 Task: Look for space in Hamar, Norway from 14th June, 2023 to 30th June, 2023 for 5 adults in price range Rs.8000 to Rs.12000. Place can be entire place or private room with 5 bedrooms having 5 beds and 5 bathrooms. Property type can be house, flat, guest house. Amenities needed are: wifi, TV, free parkinig on premises, gym, breakfast. Booking option can be shelf check-in. Required host language is English.
Action: Mouse pressed left at (418, 85)
Screenshot: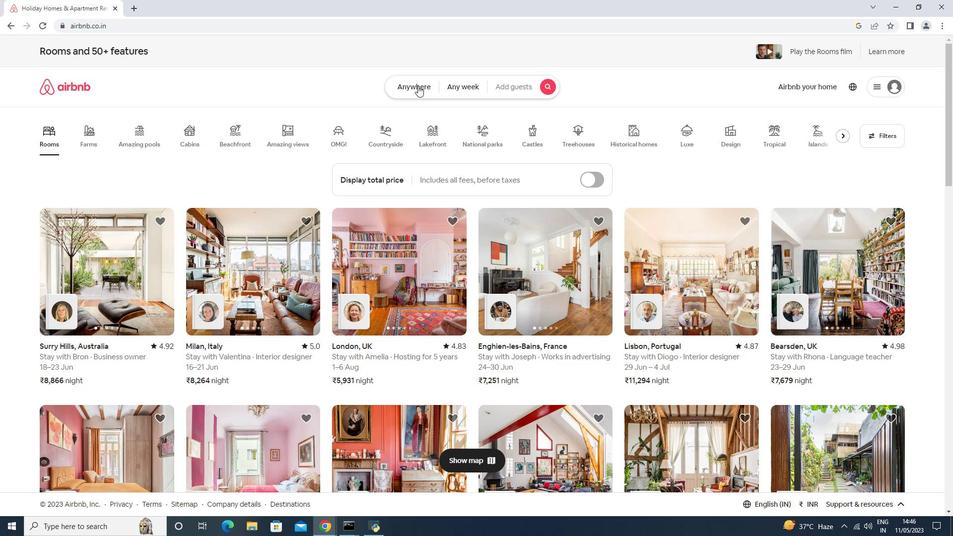
Action: Mouse moved to (384, 121)
Screenshot: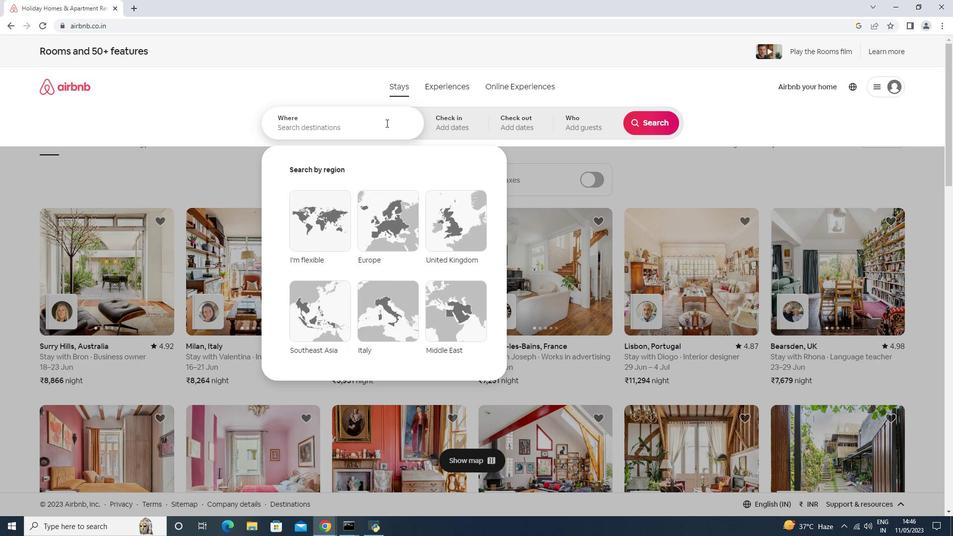 
Action: Mouse pressed left at (384, 121)
Screenshot: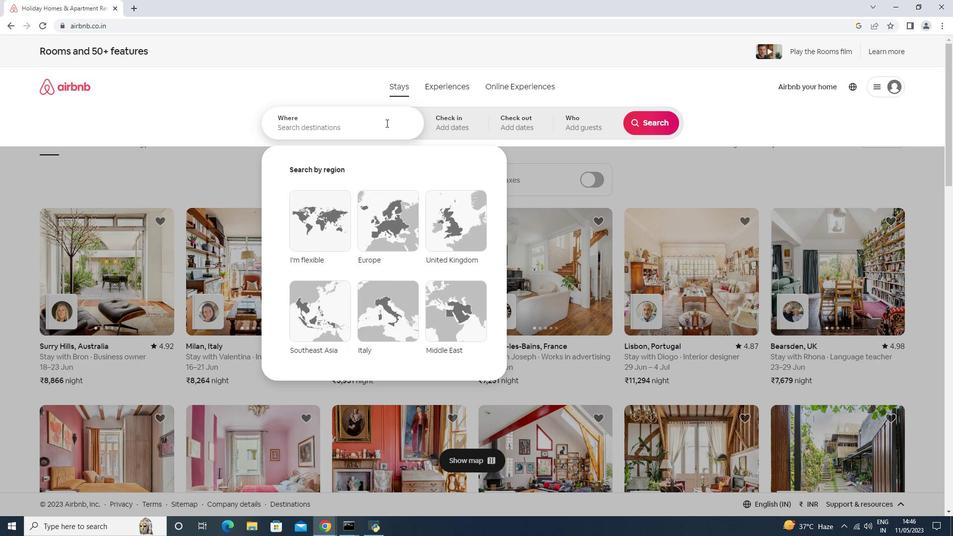 
Action: Key pressed <Key.shift><Key.shift><Key.shift>Hamar,<Key.shift>Norway
Screenshot: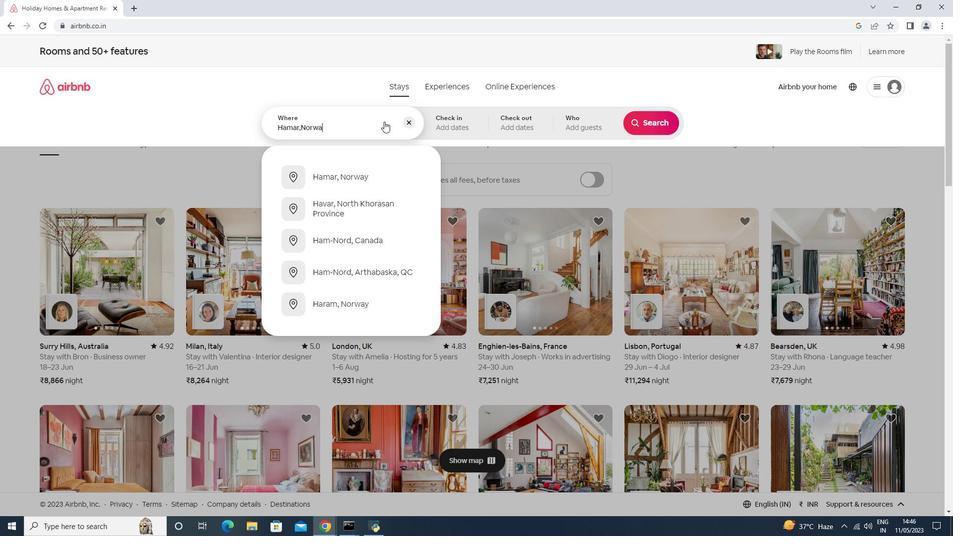 
Action: Mouse moved to (451, 126)
Screenshot: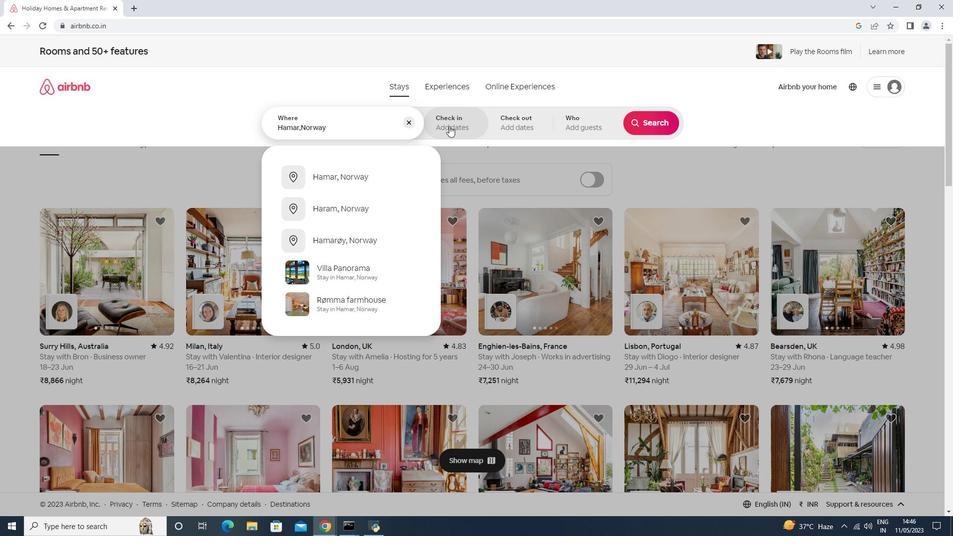 
Action: Mouse pressed left at (451, 126)
Screenshot: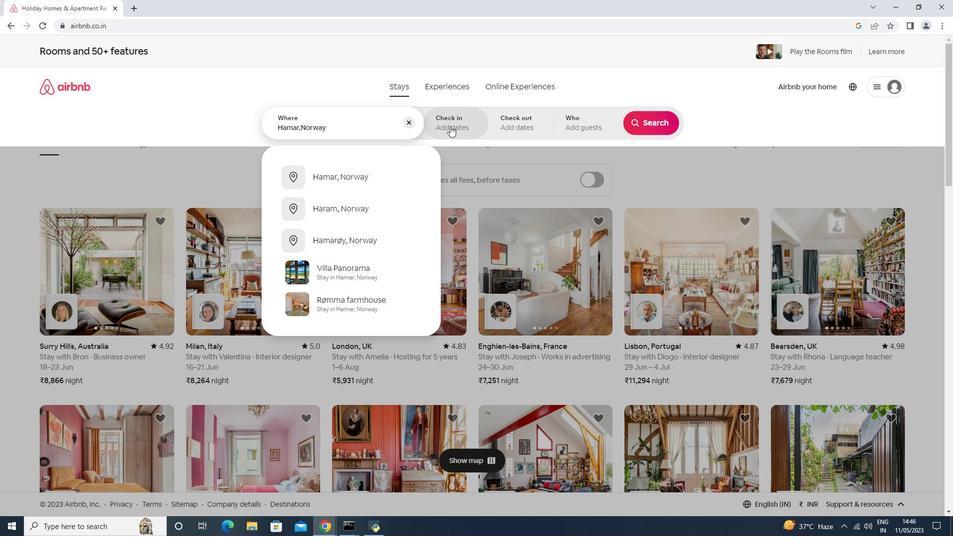 
Action: Mouse moved to (562, 295)
Screenshot: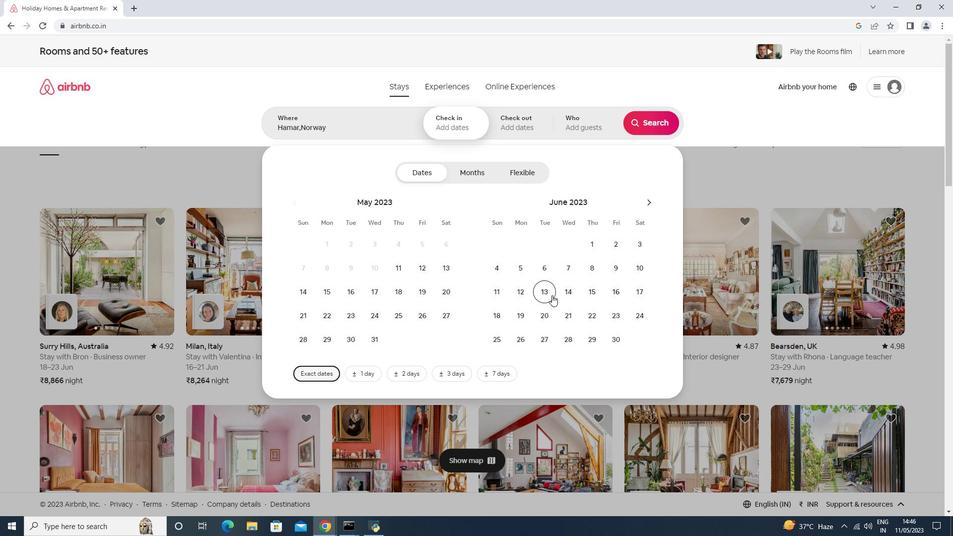 
Action: Mouse pressed left at (562, 295)
Screenshot: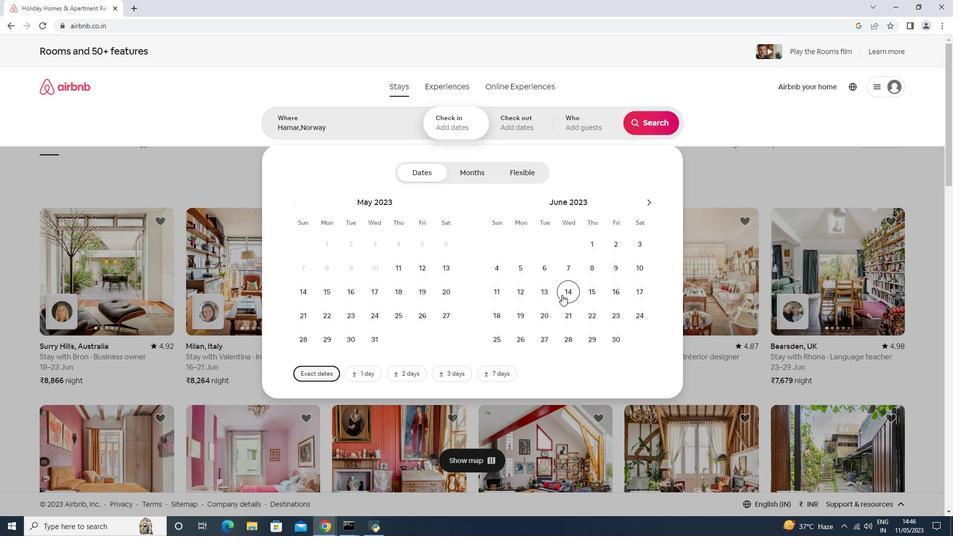 
Action: Mouse moved to (610, 341)
Screenshot: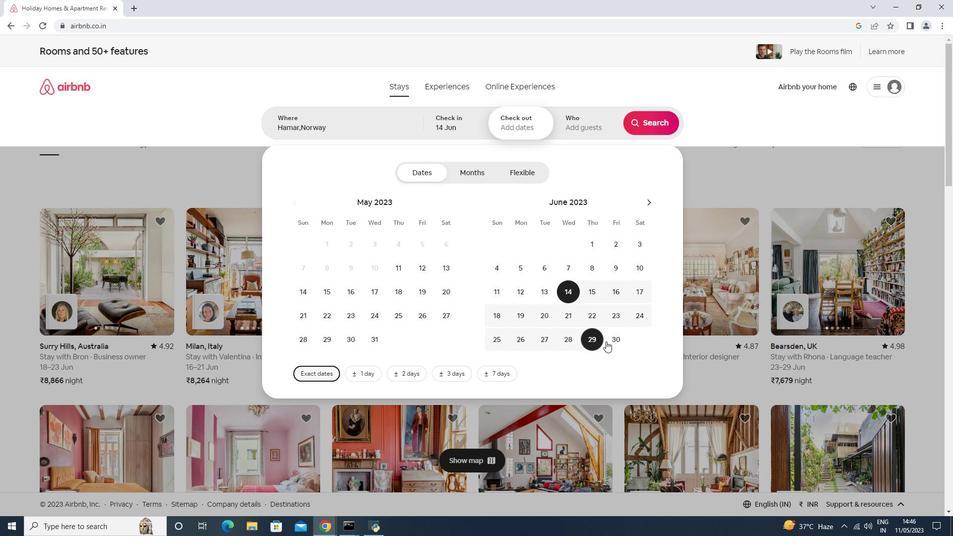 
Action: Mouse pressed left at (610, 341)
Screenshot: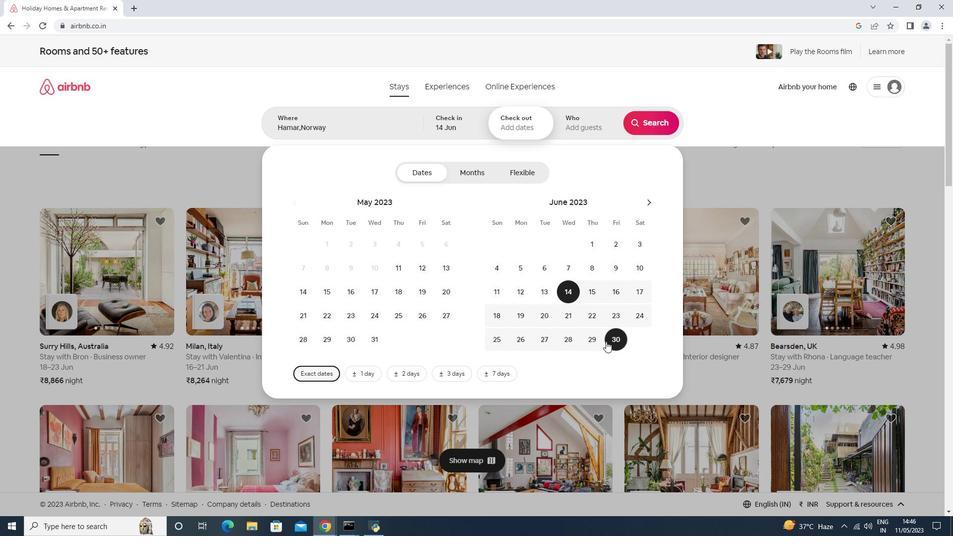 
Action: Mouse moved to (583, 127)
Screenshot: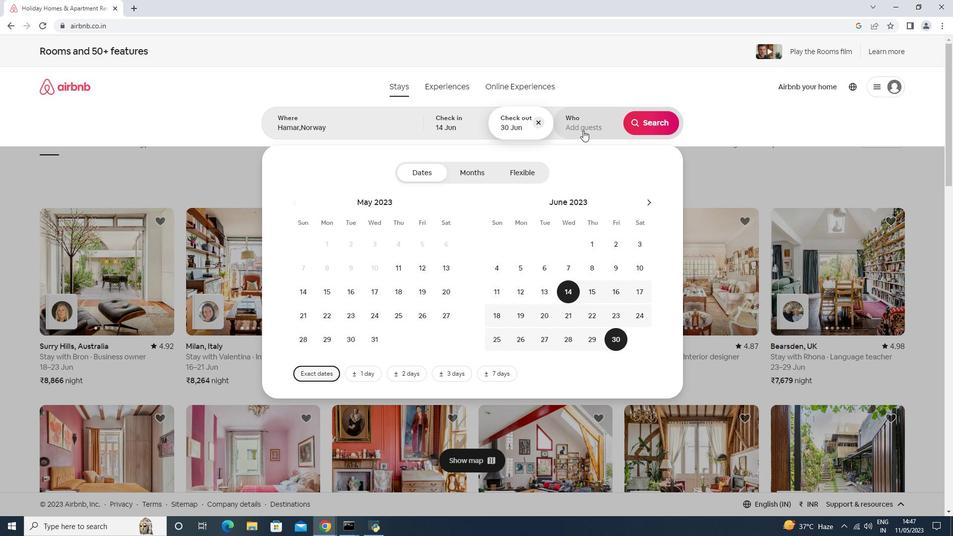 
Action: Mouse pressed left at (583, 127)
Screenshot: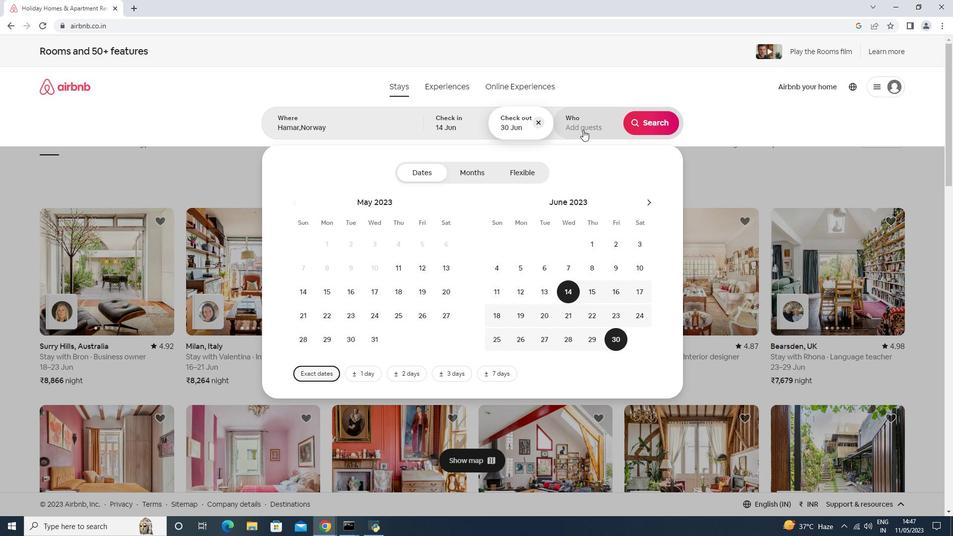 
Action: Mouse moved to (658, 177)
Screenshot: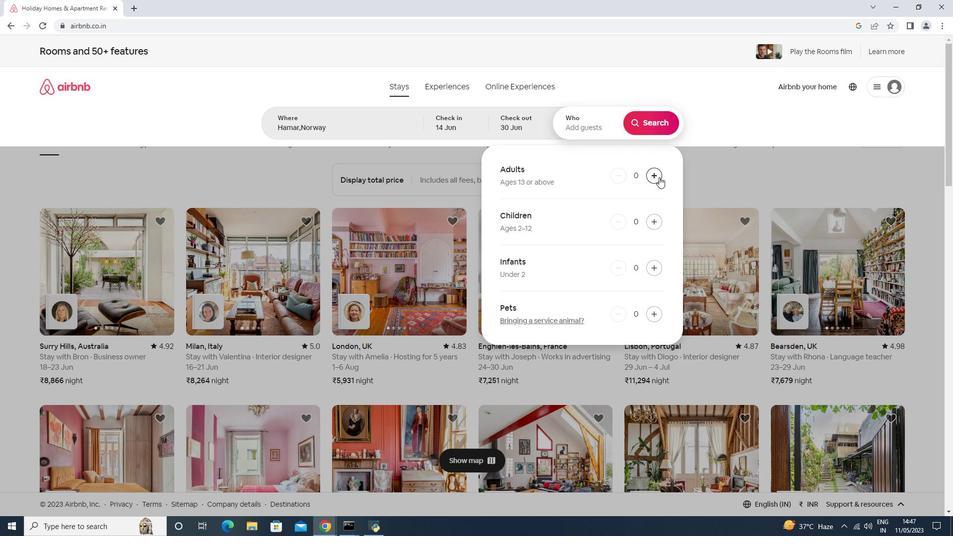 
Action: Mouse pressed left at (658, 177)
Screenshot: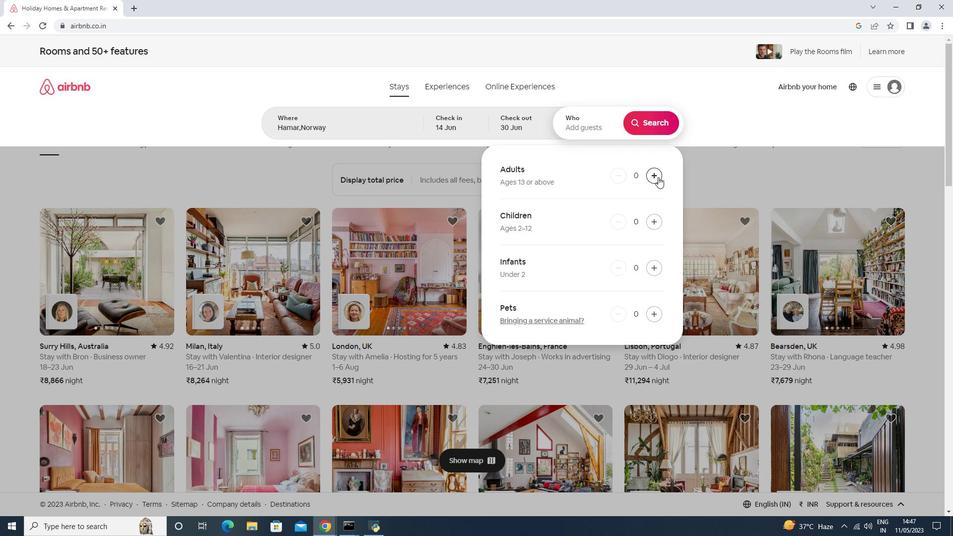 
Action: Mouse pressed left at (658, 177)
Screenshot: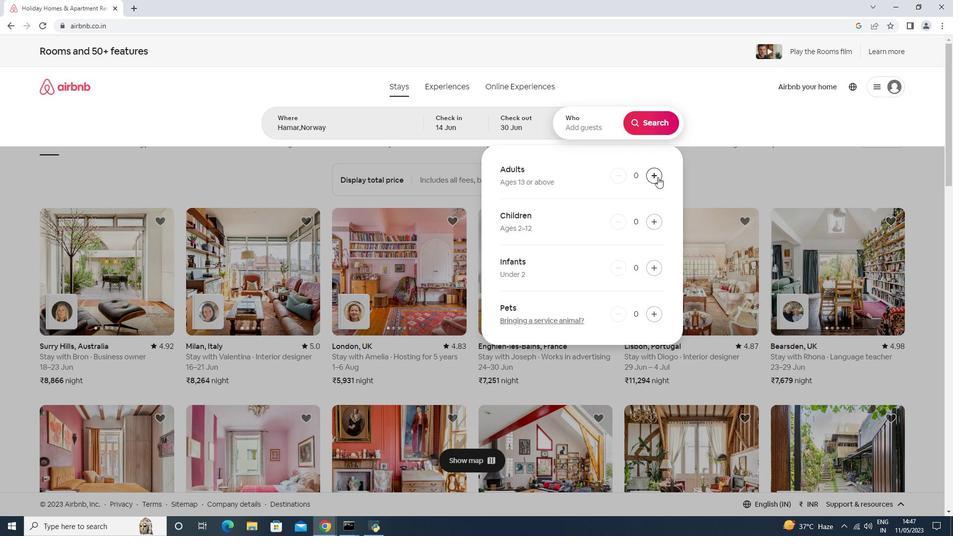 
Action: Mouse pressed left at (658, 177)
Screenshot: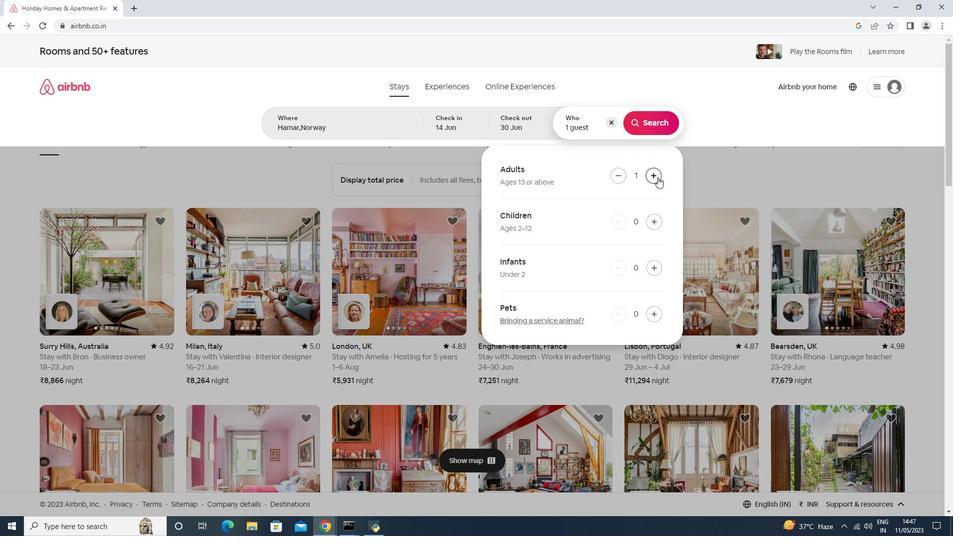 
Action: Mouse pressed left at (658, 177)
Screenshot: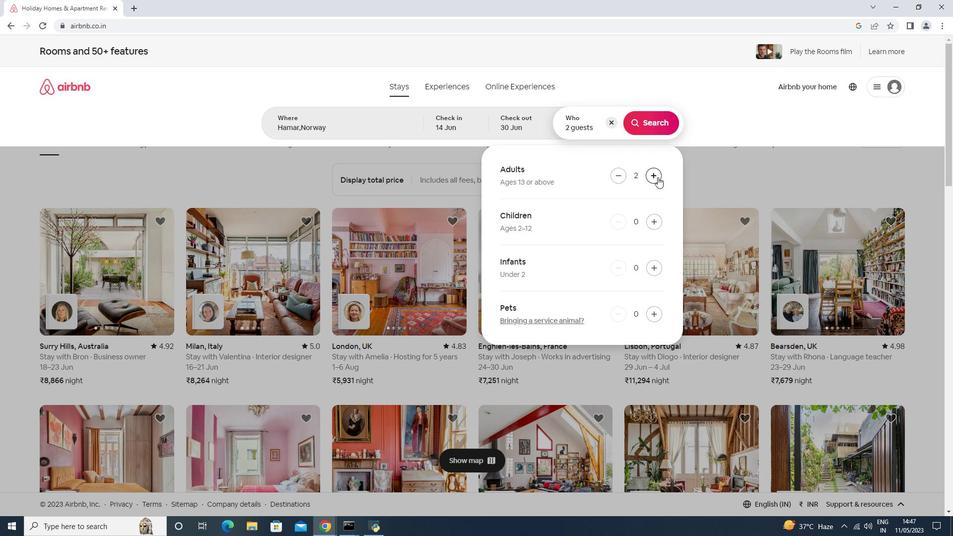 
Action: Mouse pressed left at (658, 177)
Screenshot: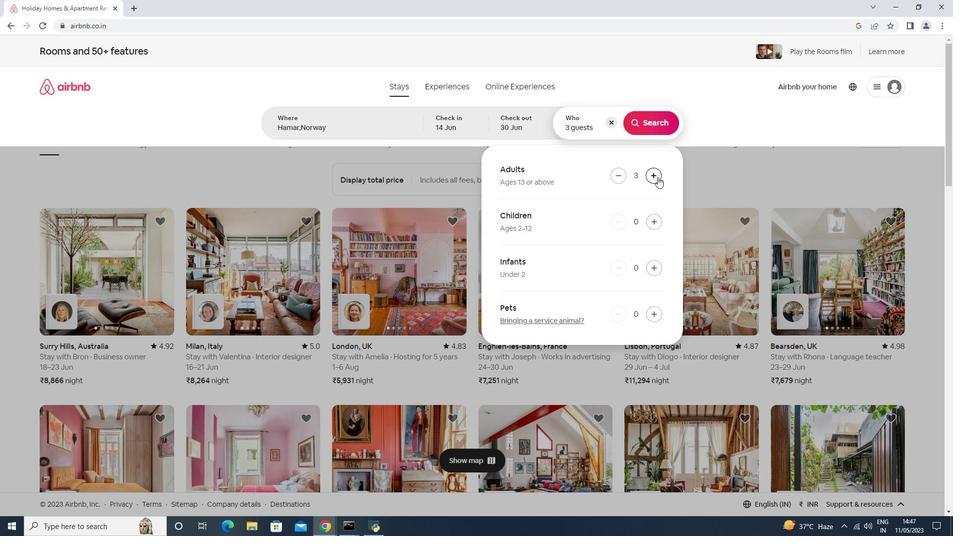 
Action: Mouse moved to (649, 127)
Screenshot: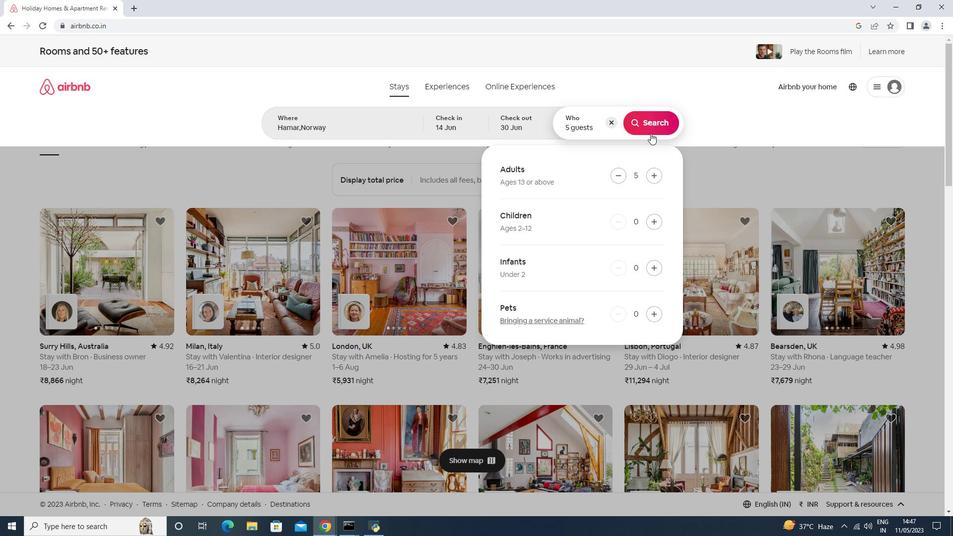 
Action: Mouse pressed left at (649, 127)
Screenshot: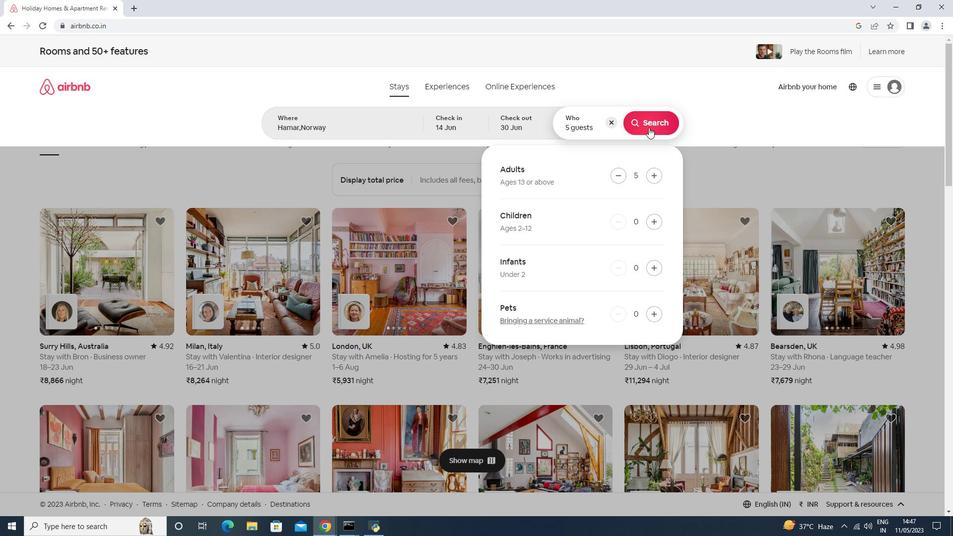 
Action: Mouse moved to (903, 85)
Screenshot: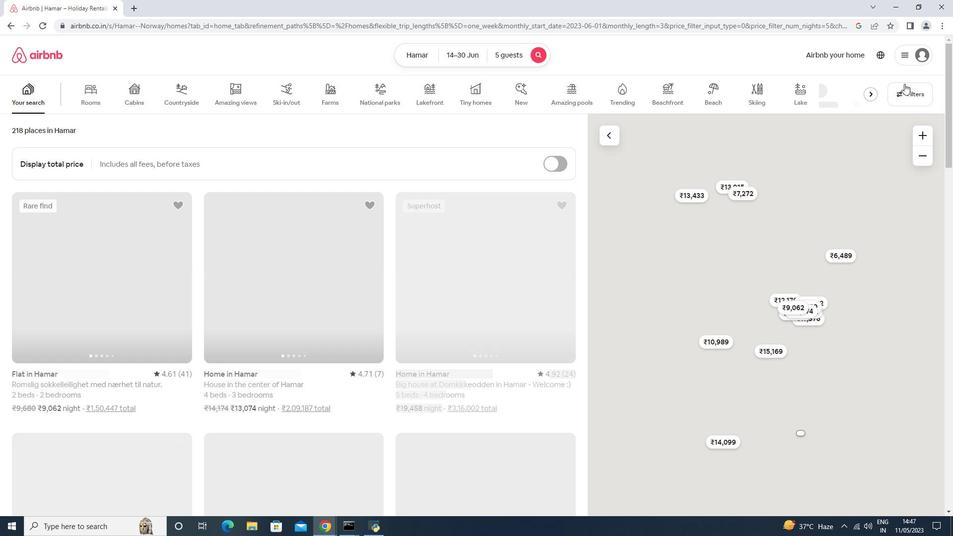 
Action: Mouse pressed left at (903, 85)
Screenshot: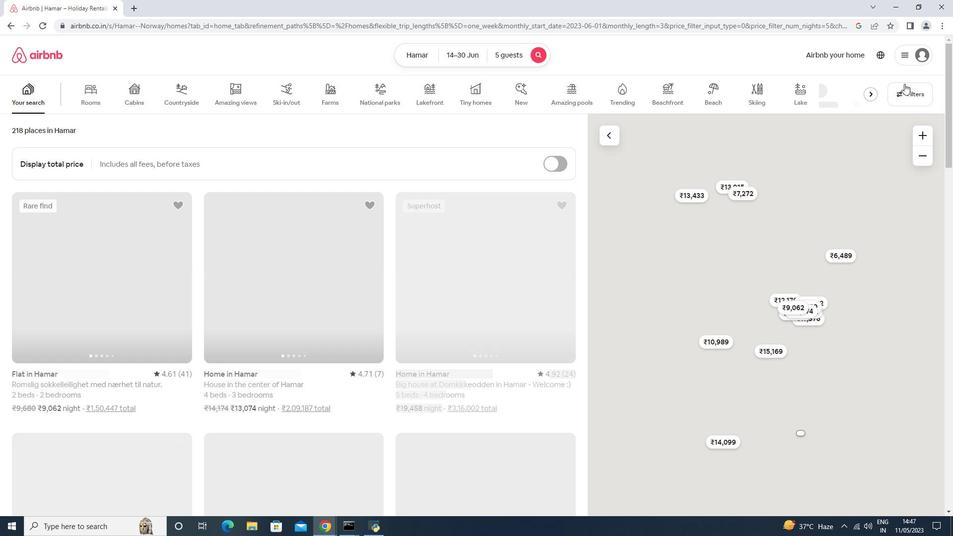 
Action: Mouse moved to (393, 330)
Screenshot: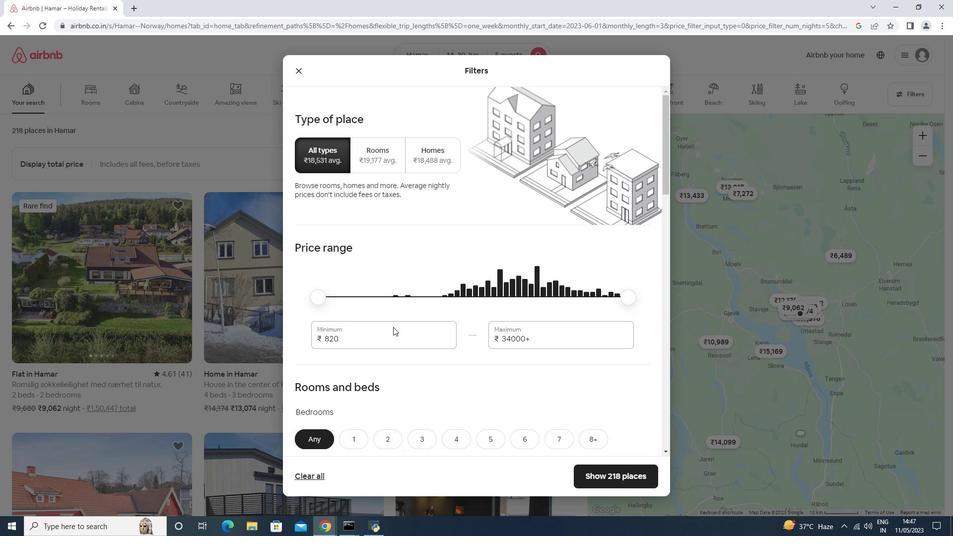 
Action: Mouse pressed left at (393, 330)
Screenshot: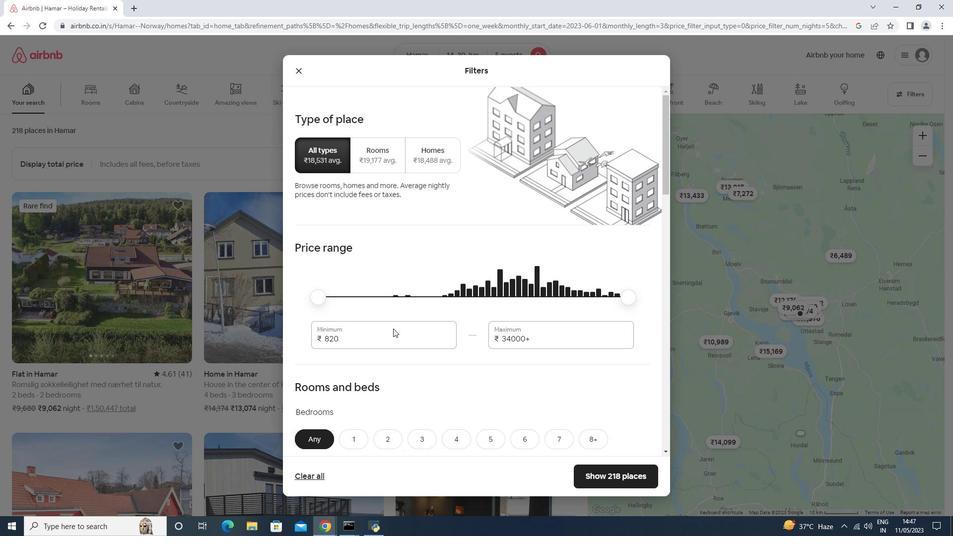 
Action: Key pressed <Key.backspace><Key.backspace>000
Screenshot: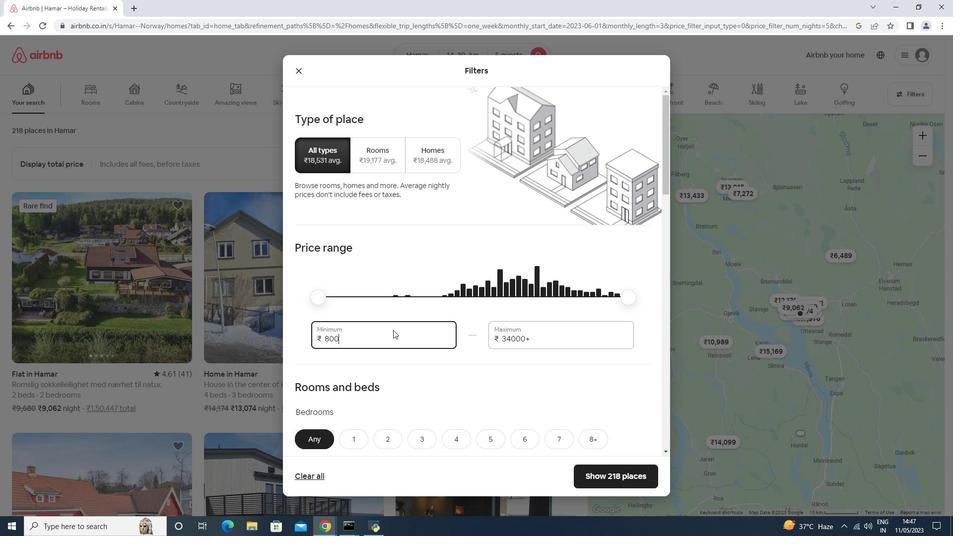 
Action: Mouse moved to (559, 341)
Screenshot: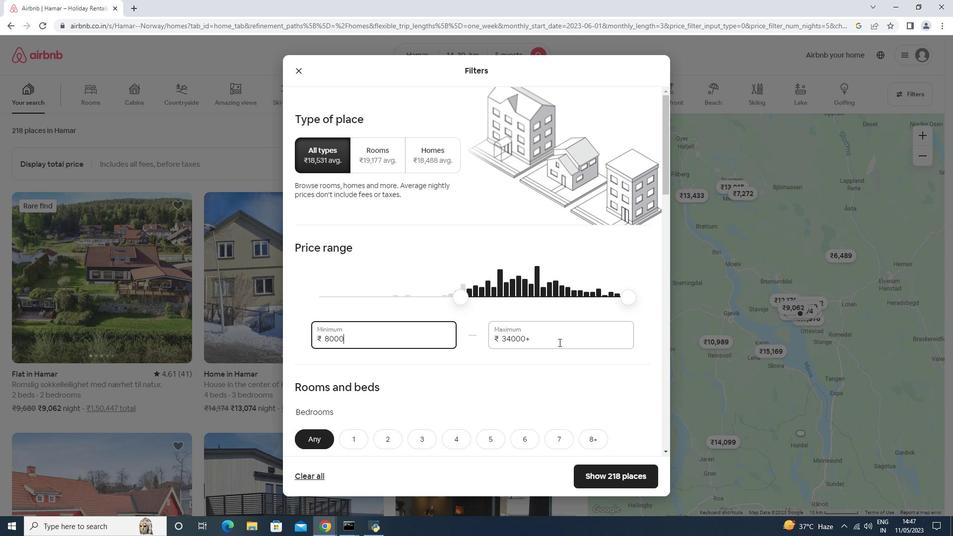 
Action: Mouse pressed left at (559, 341)
Screenshot: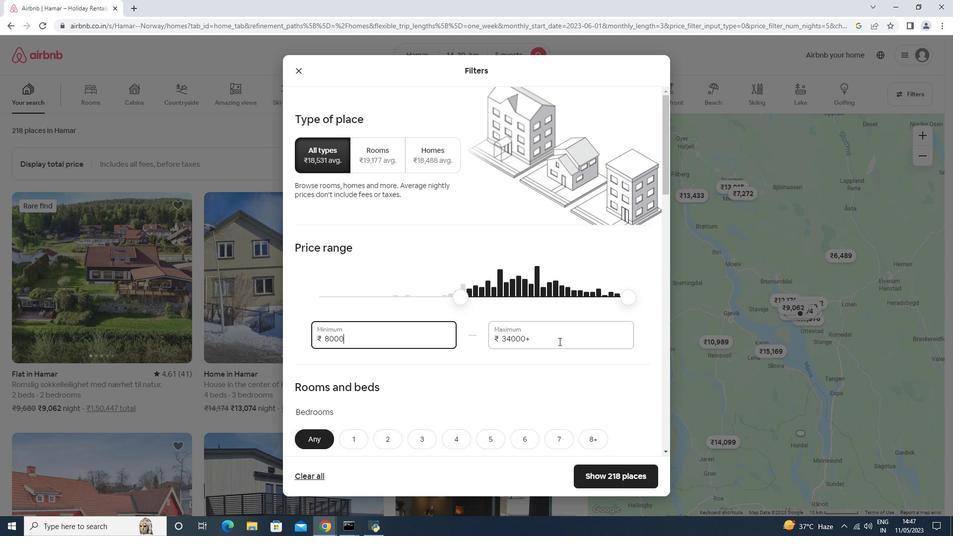 
Action: Key pressed <Key.backspace><Key.backspace><Key.backspace><Key.backspace><Key.backspace><Key.backspace><Key.backspace><Key.backspace><Key.backspace><Key.backspace><Key.backspace><Key.backspace><Key.backspace><Key.backspace><Key.backspace><Key.backspace>120
Screenshot: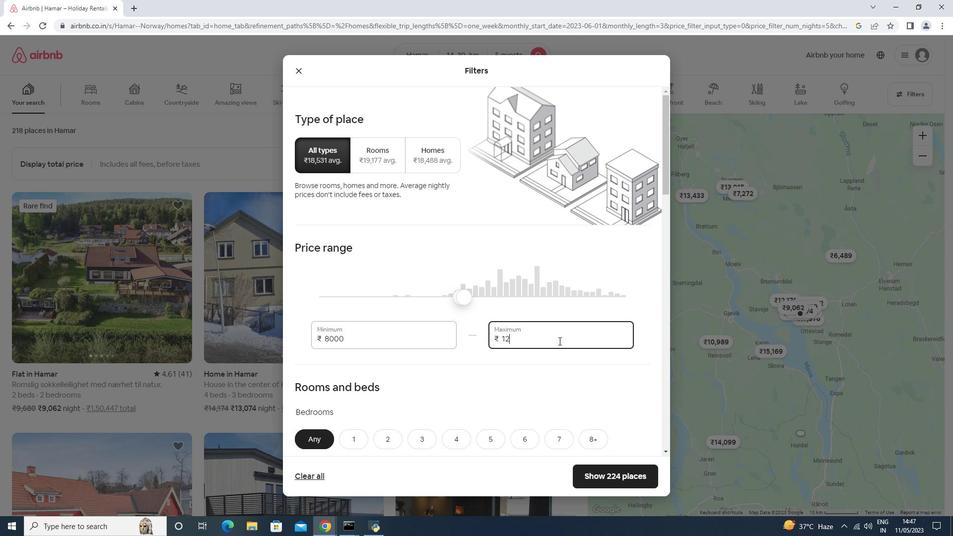 
Action: Mouse moved to (558, 340)
Screenshot: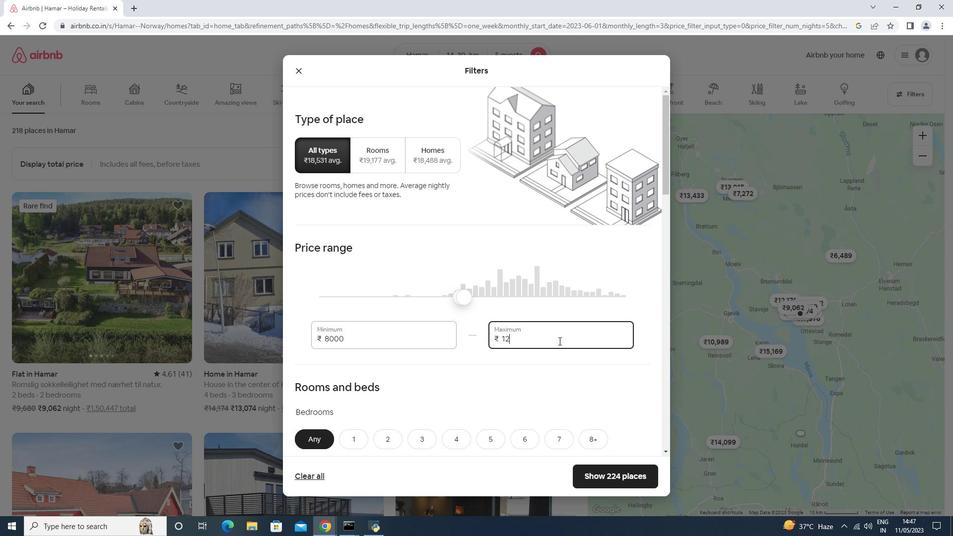 
Action: Key pressed 00
Screenshot: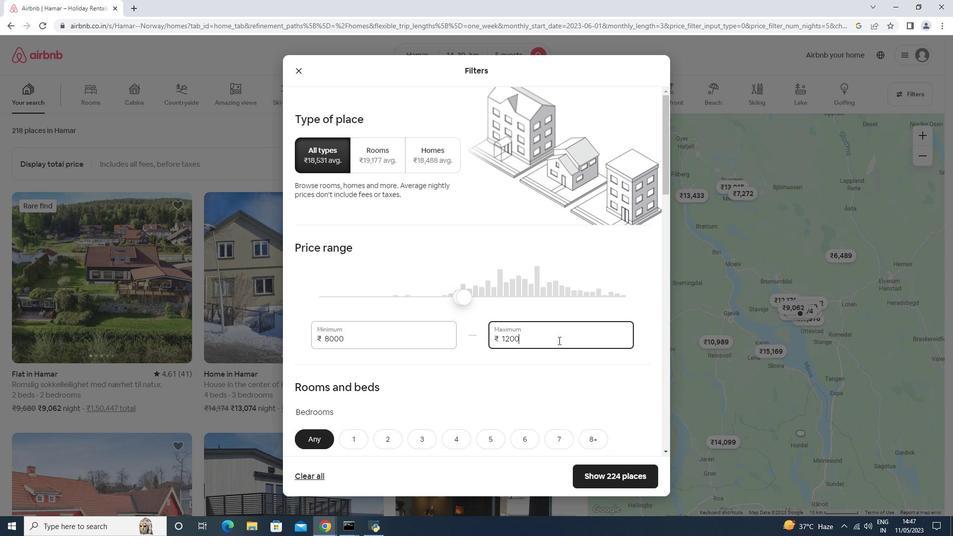 
Action: Mouse moved to (465, 337)
Screenshot: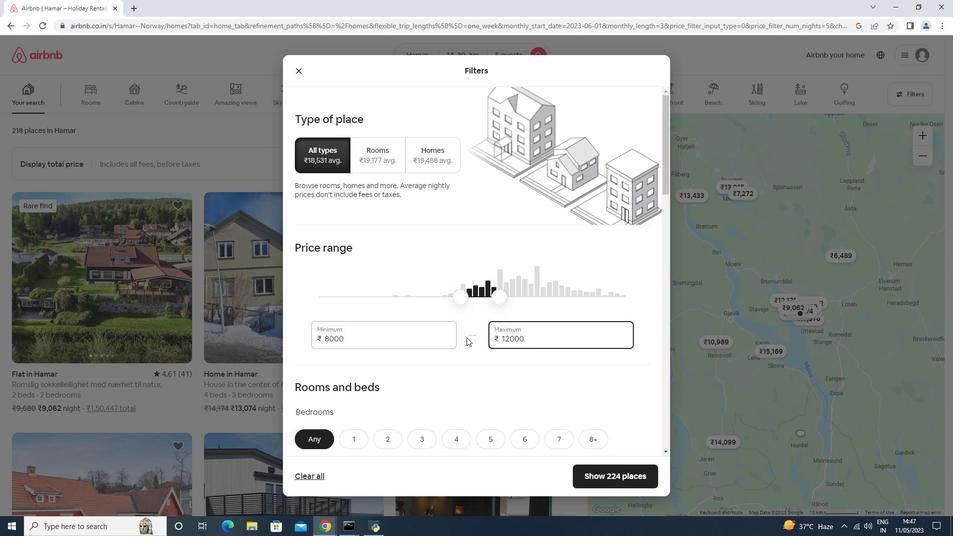 
Action: Mouse scrolled (465, 336) with delta (0, 0)
Screenshot: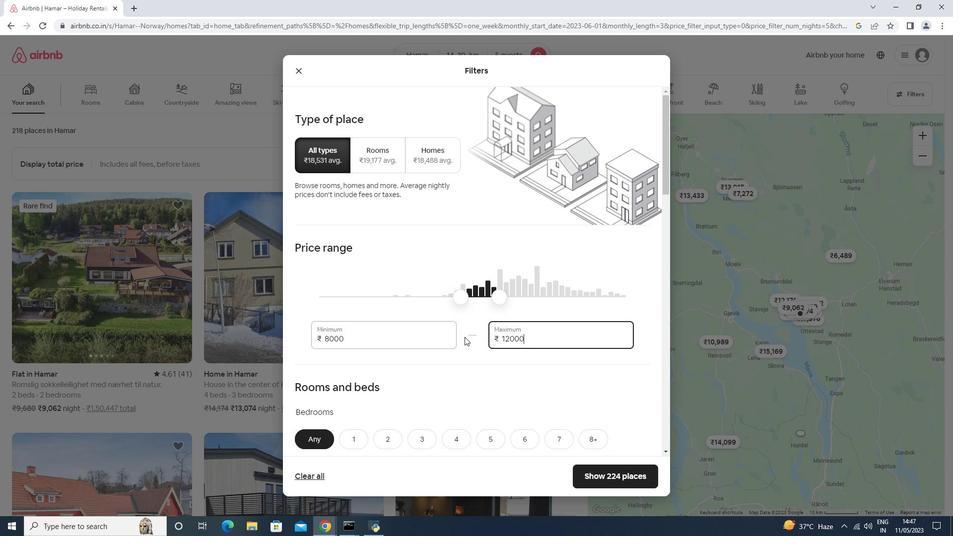 
Action: Mouse scrolled (465, 336) with delta (0, 0)
Screenshot: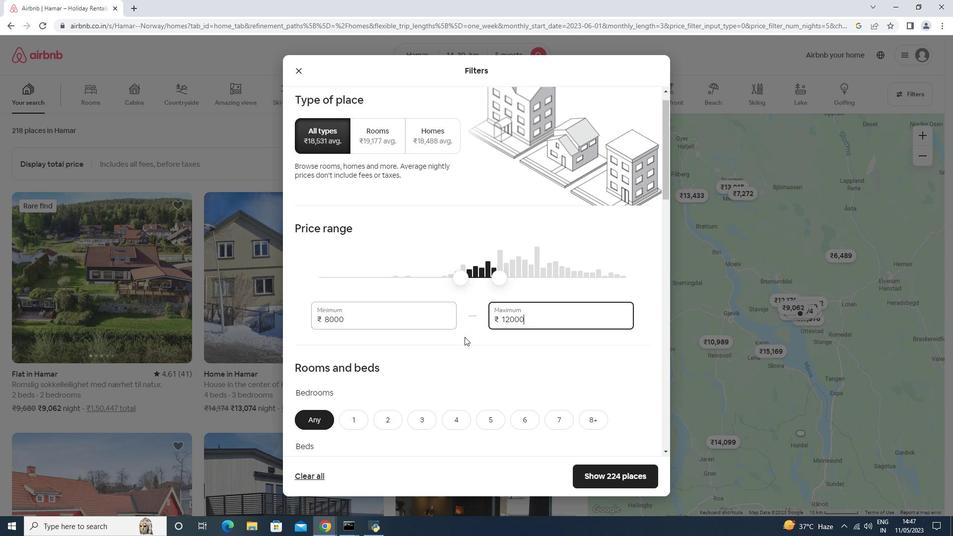 
Action: Mouse moved to (493, 346)
Screenshot: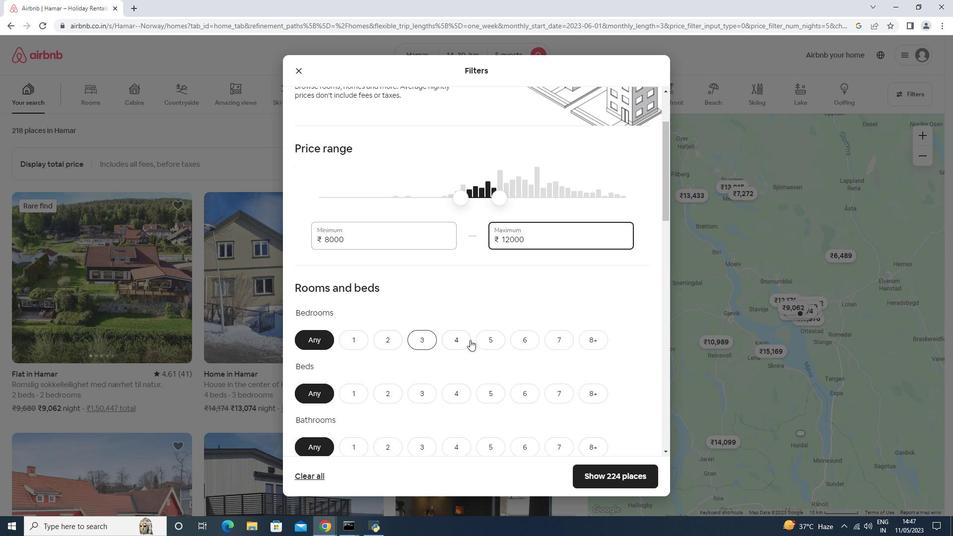 
Action: Mouse pressed left at (493, 346)
Screenshot: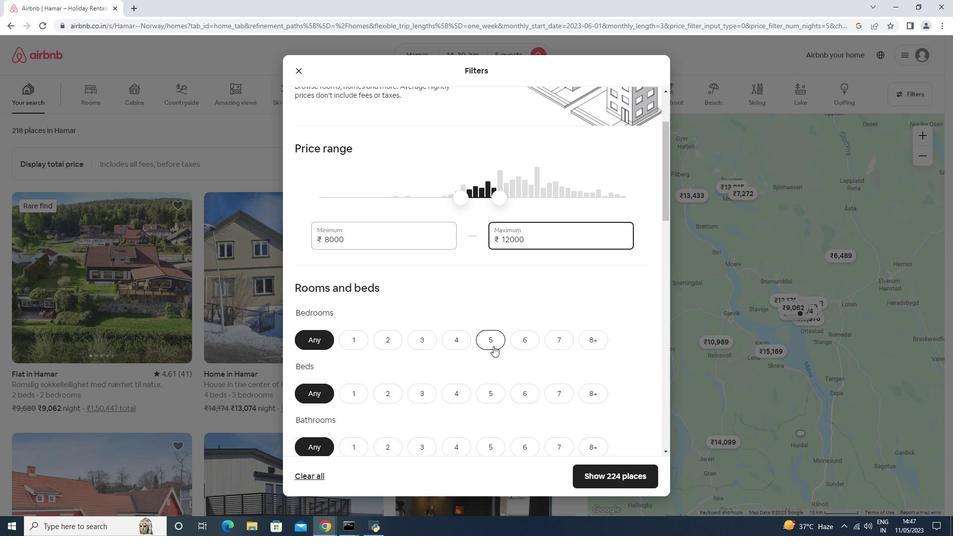 
Action: Mouse moved to (481, 386)
Screenshot: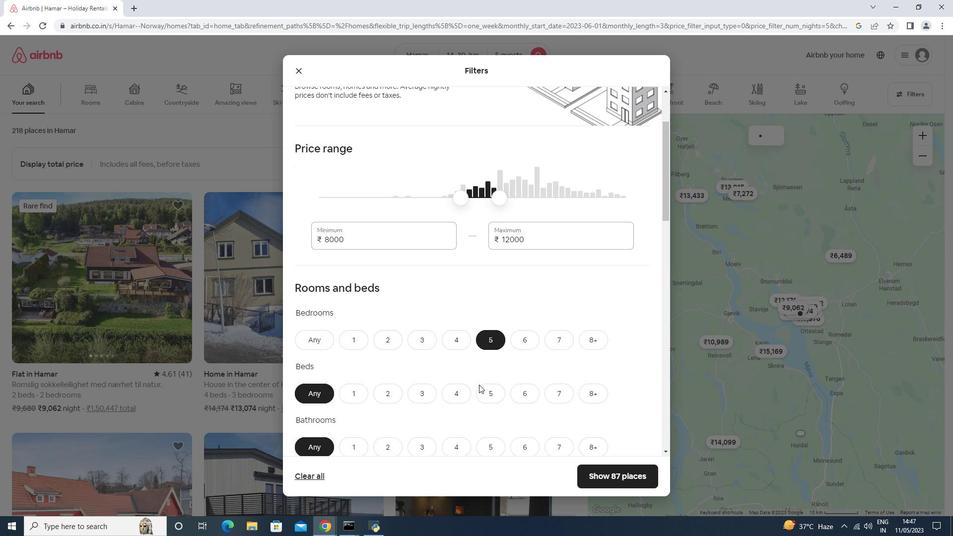 
Action: Mouse pressed left at (481, 386)
Screenshot: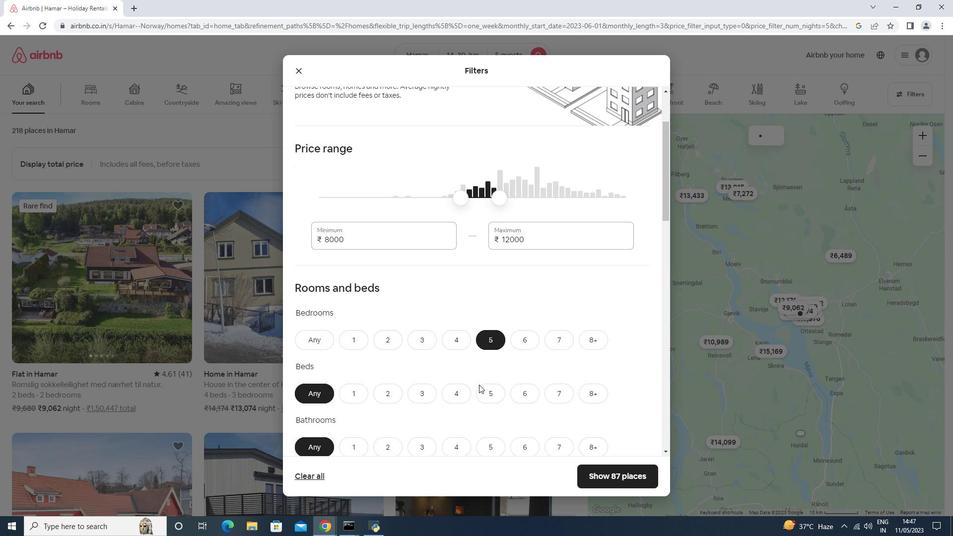 
Action: Mouse moved to (484, 442)
Screenshot: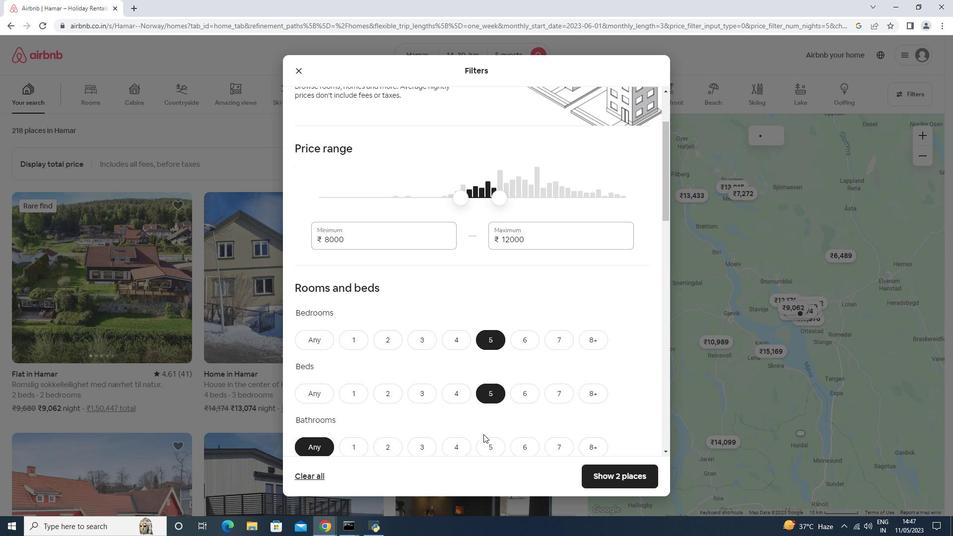 
Action: Mouse pressed left at (484, 442)
Screenshot: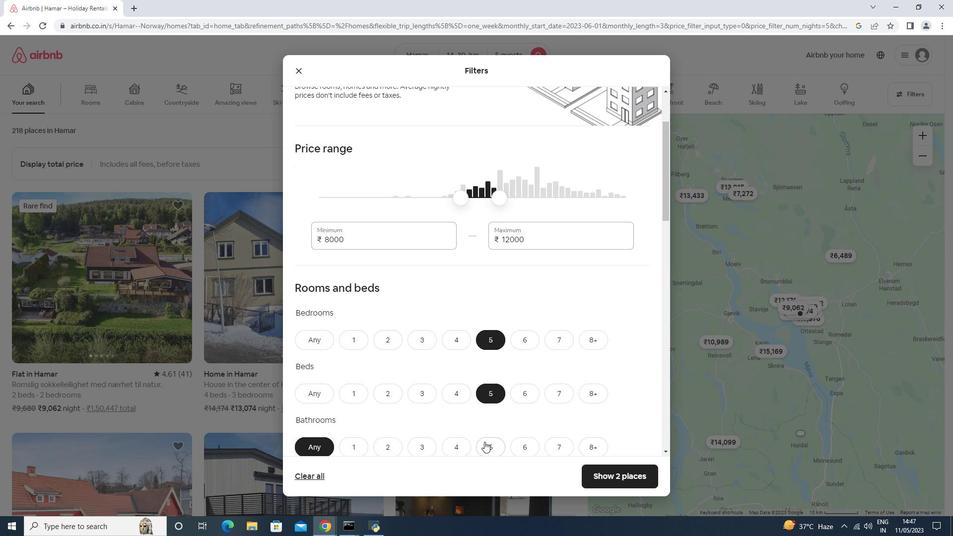 
Action: Mouse moved to (485, 436)
Screenshot: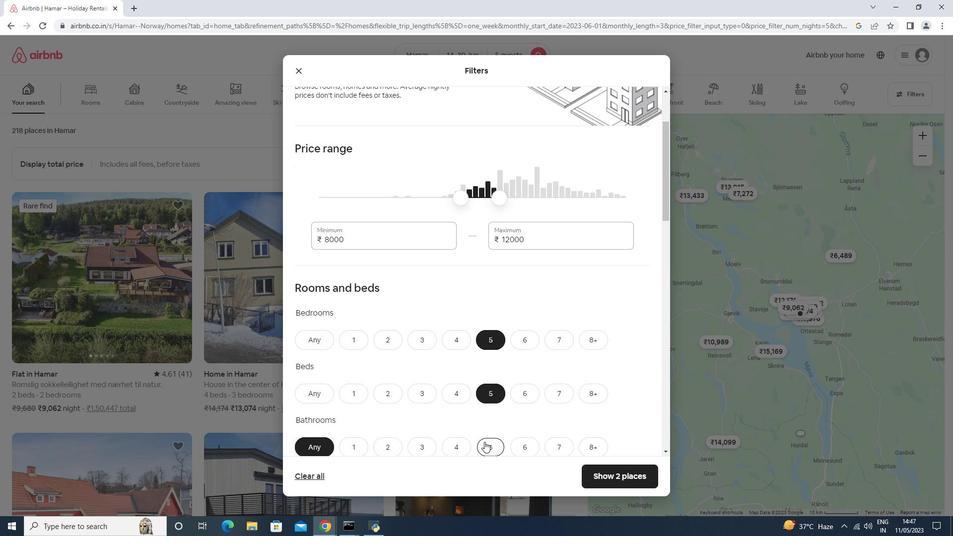 
Action: Mouse scrolled (485, 435) with delta (0, 0)
Screenshot: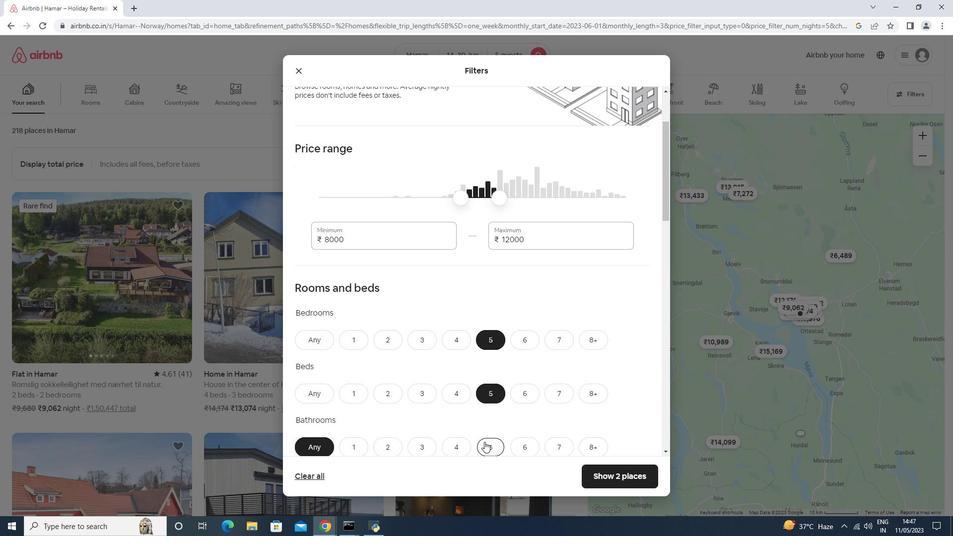 
Action: Mouse scrolled (485, 435) with delta (0, 0)
Screenshot: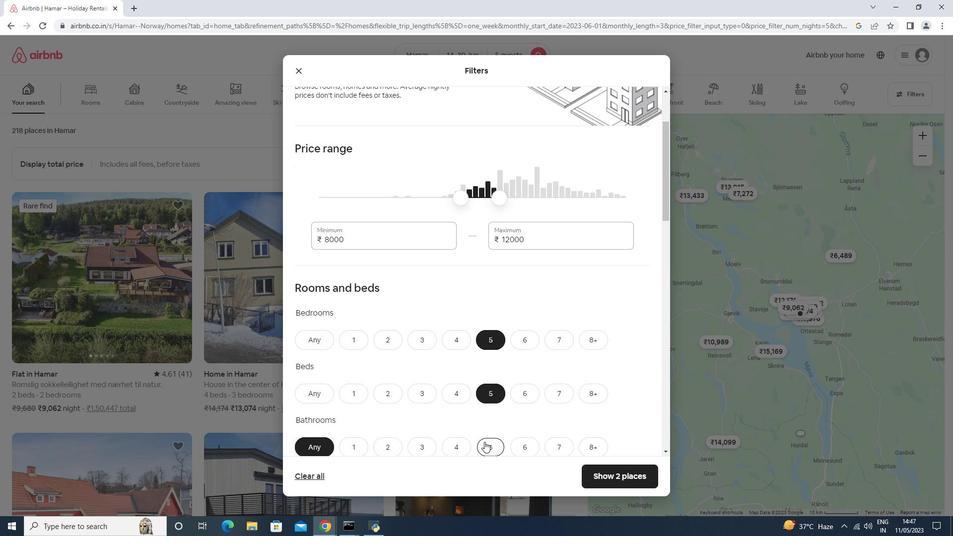 
Action: Mouse scrolled (485, 435) with delta (0, 0)
Screenshot: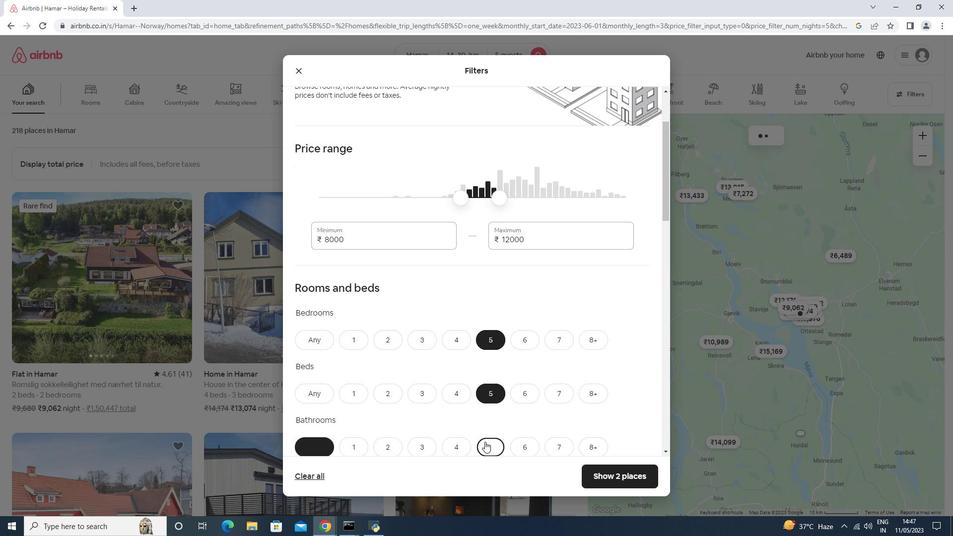 
Action: Mouse scrolled (485, 435) with delta (0, 0)
Screenshot: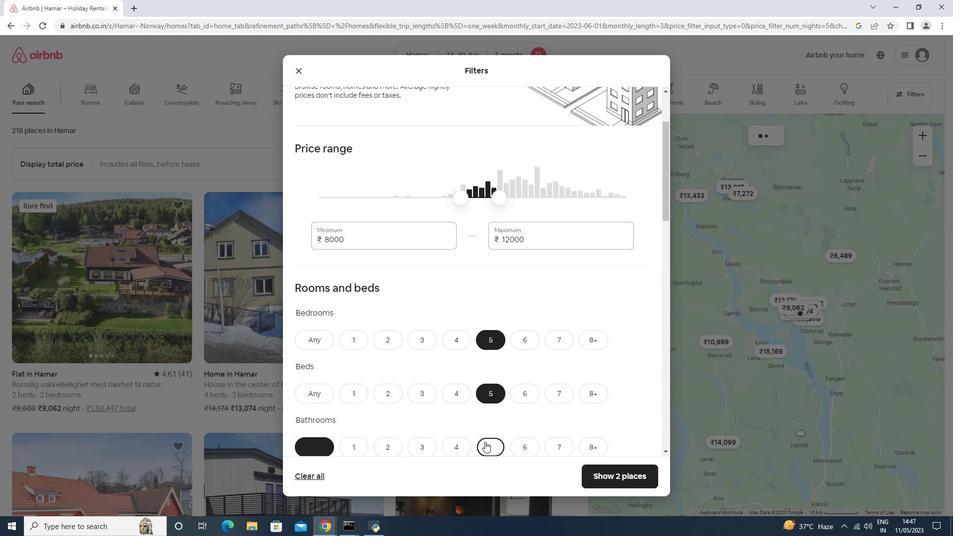 
Action: Mouse moved to (336, 362)
Screenshot: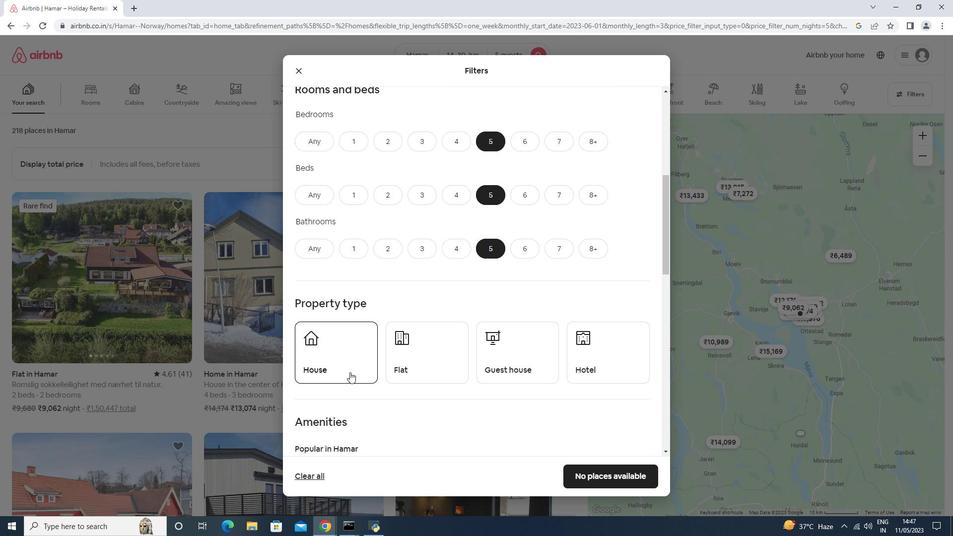 
Action: Mouse pressed left at (336, 362)
Screenshot: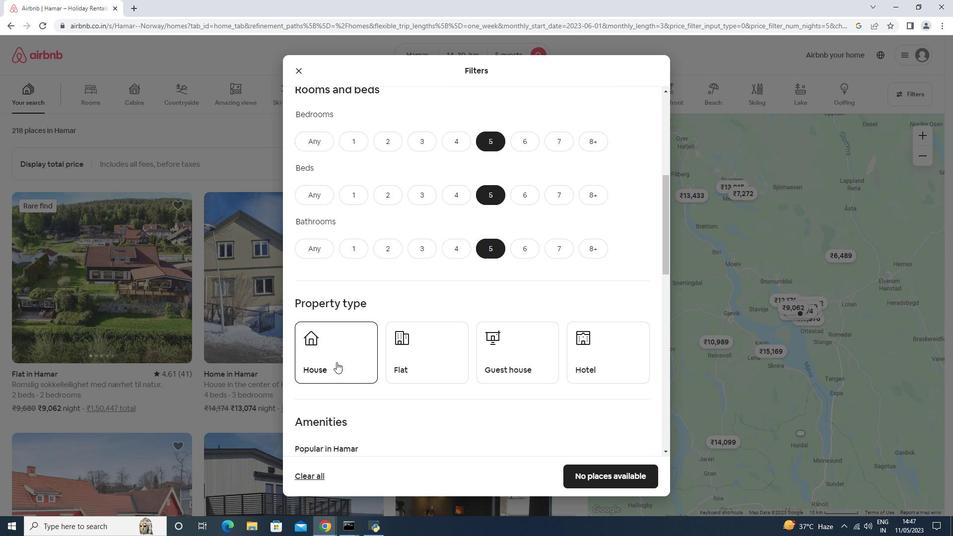 
Action: Mouse moved to (409, 361)
Screenshot: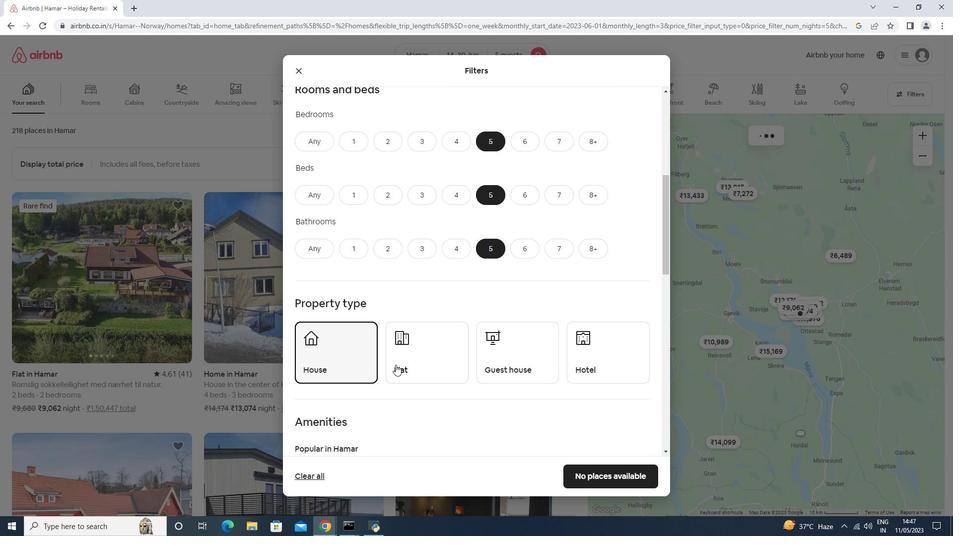 
Action: Mouse pressed left at (409, 361)
Screenshot: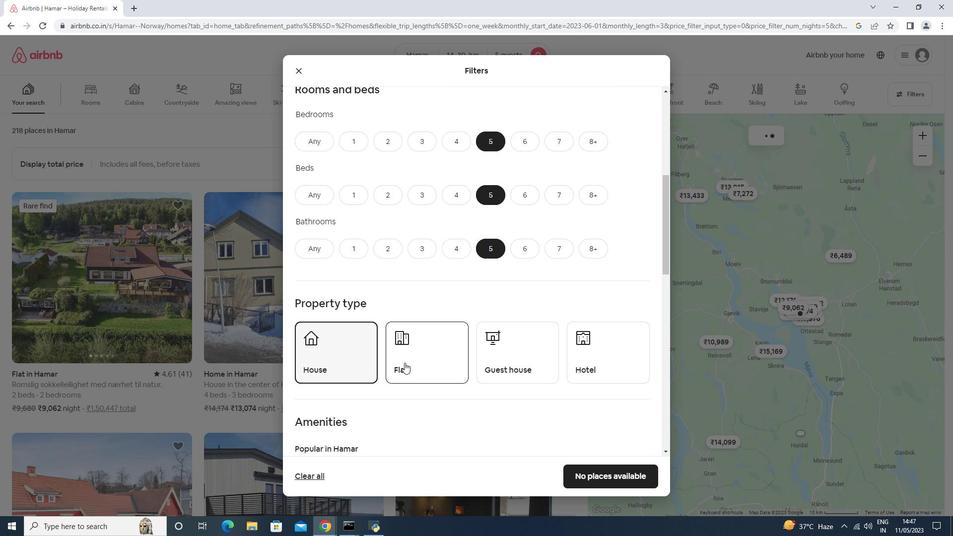 
Action: Mouse moved to (508, 372)
Screenshot: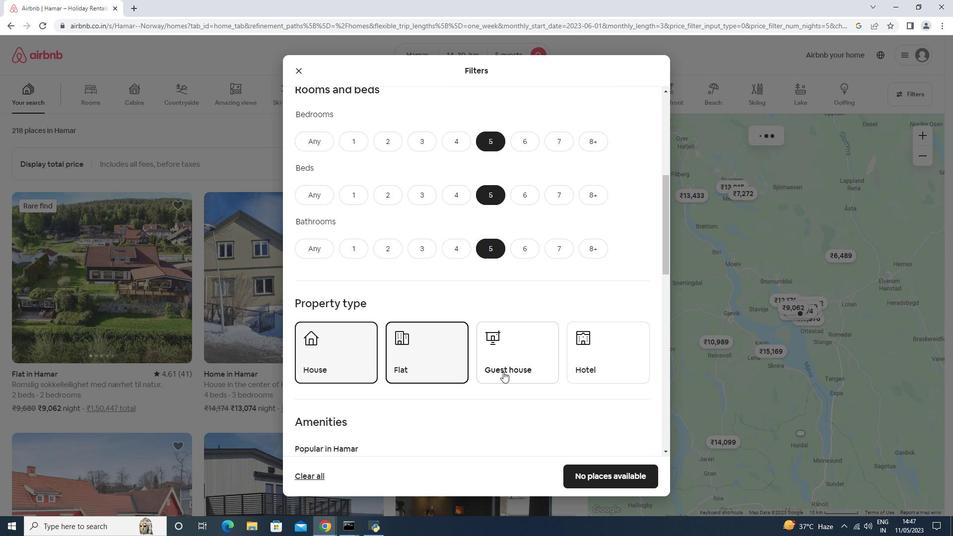 
Action: Mouse pressed left at (508, 372)
Screenshot: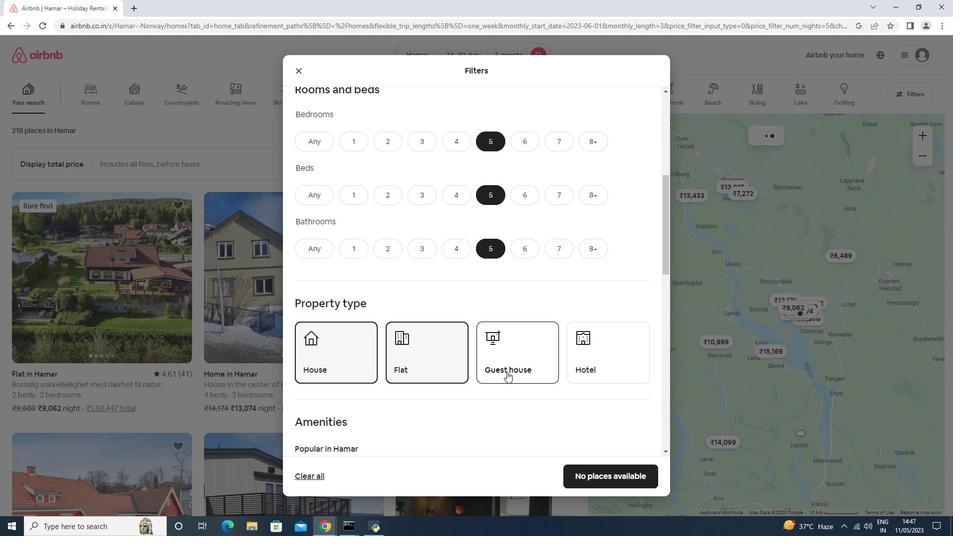 
Action: Mouse moved to (473, 362)
Screenshot: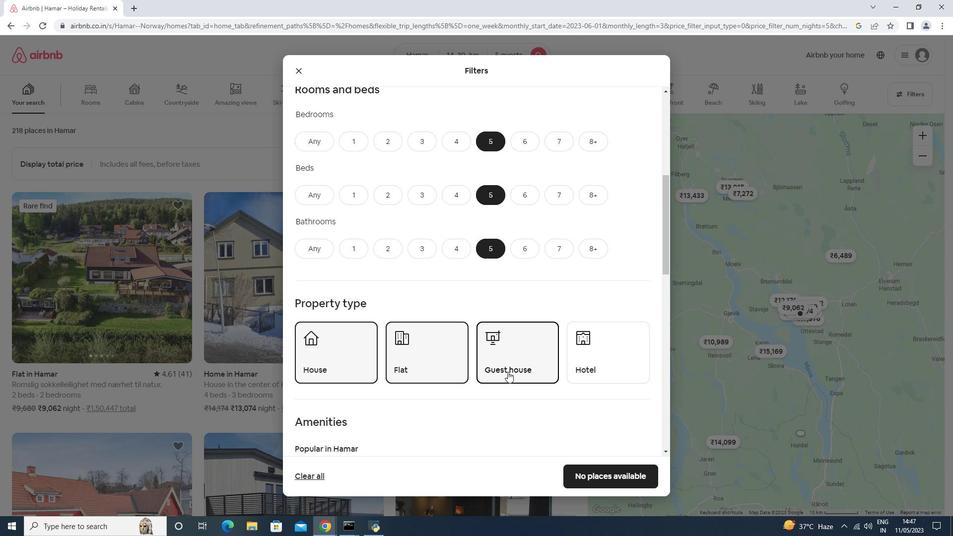 
Action: Mouse scrolled (473, 362) with delta (0, 0)
Screenshot: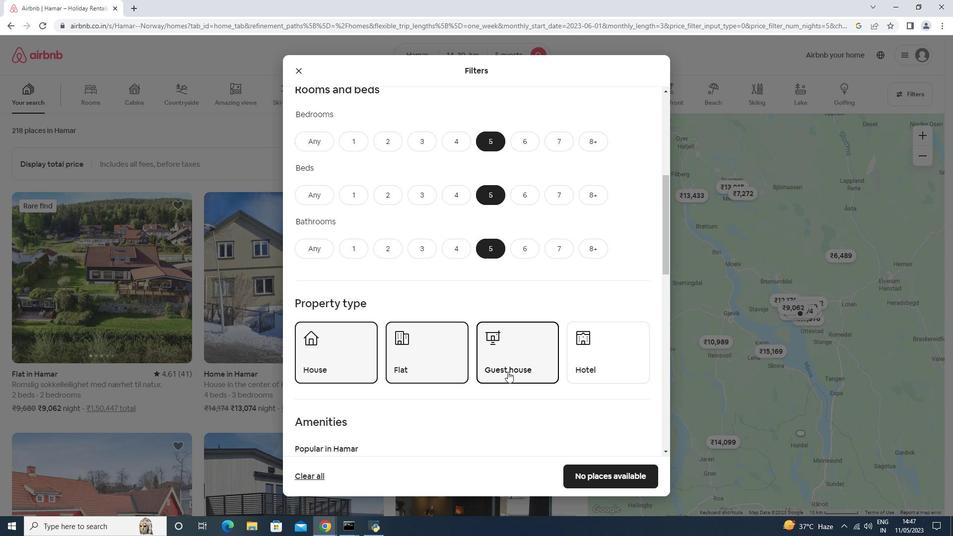 
Action: Mouse scrolled (473, 362) with delta (0, 0)
Screenshot: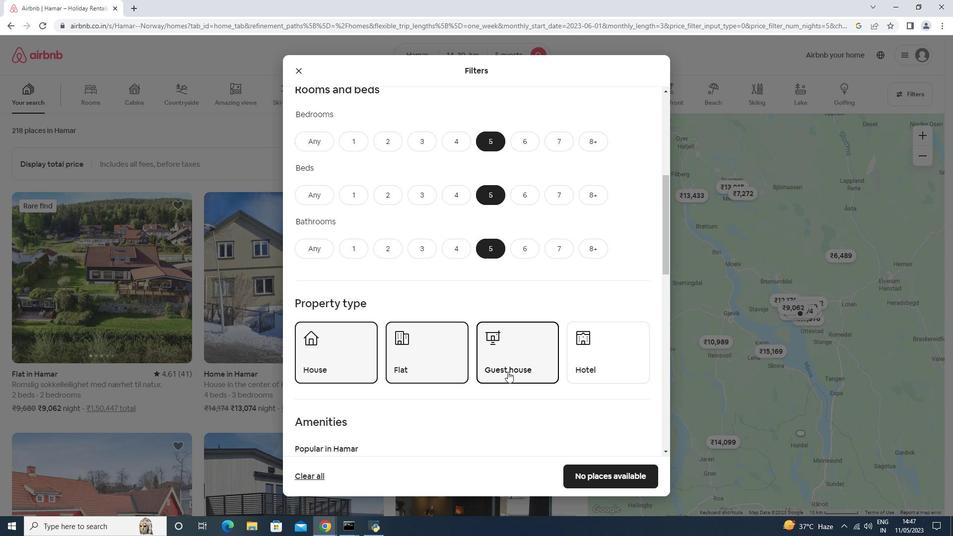 
Action: Mouse scrolled (473, 362) with delta (0, 0)
Screenshot: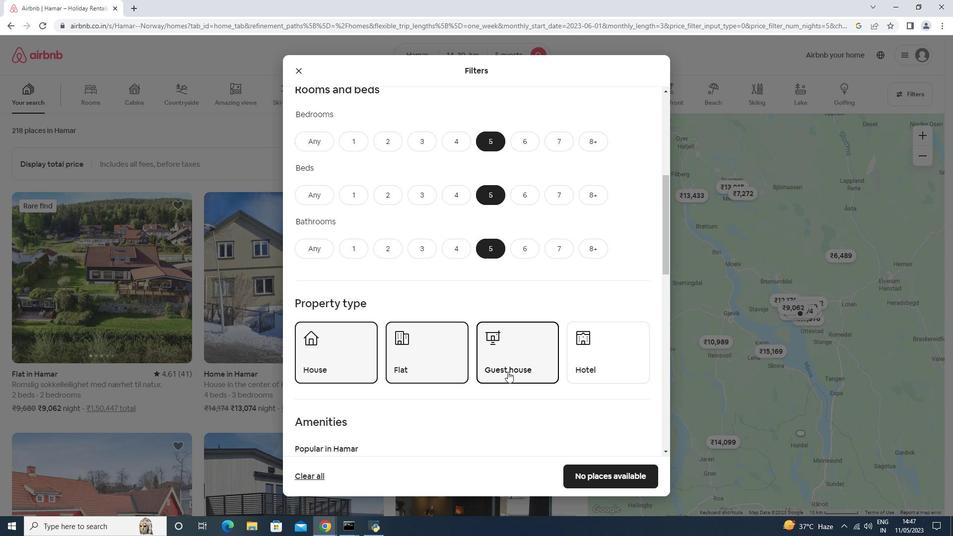 
Action: Mouse scrolled (473, 361) with delta (0, 0)
Screenshot: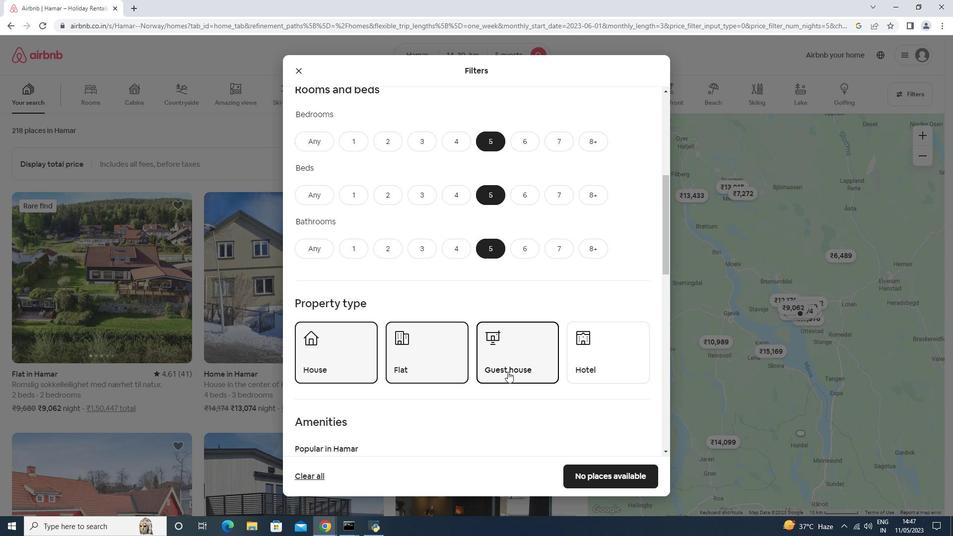 
Action: Mouse moved to (307, 272)
Screenshot: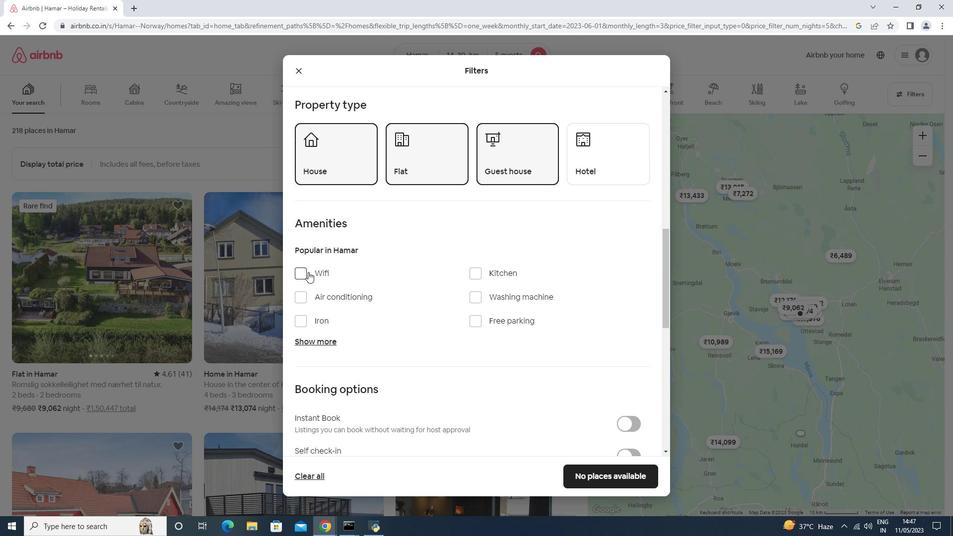 
Action: Mouse pressed left at (307, 272)
Screenshot: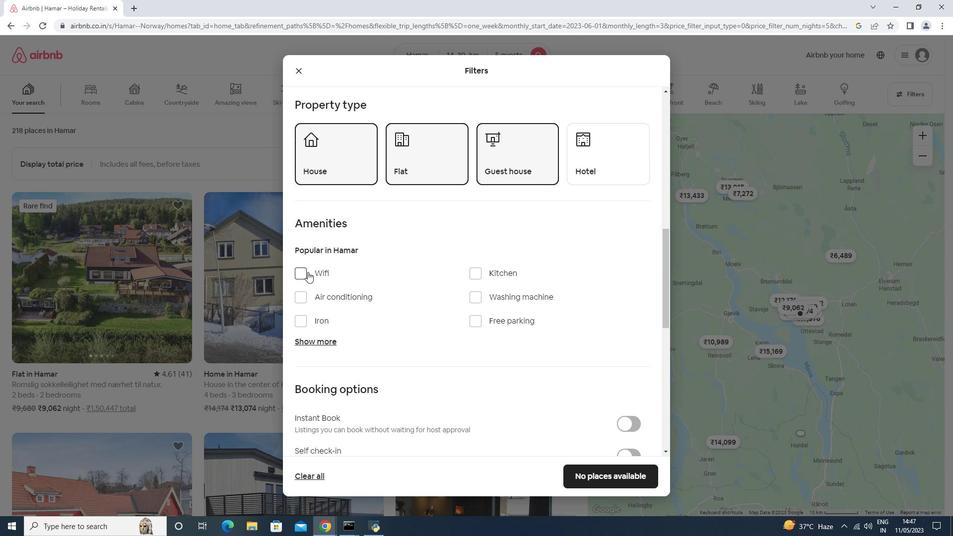 
Action: Mouse moved to (479, 324)
Screenshot: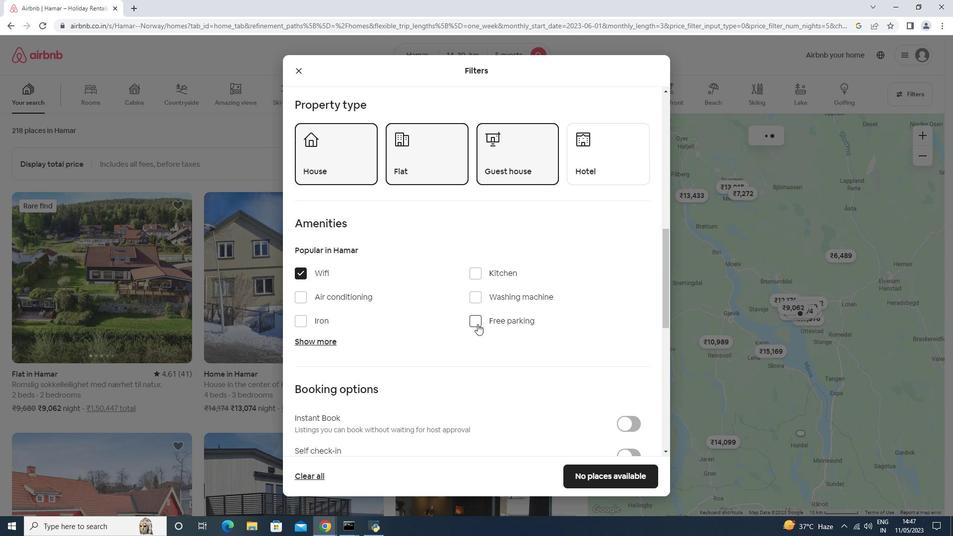
Action: Mouse pressed left at (479, 324)
Screenshot: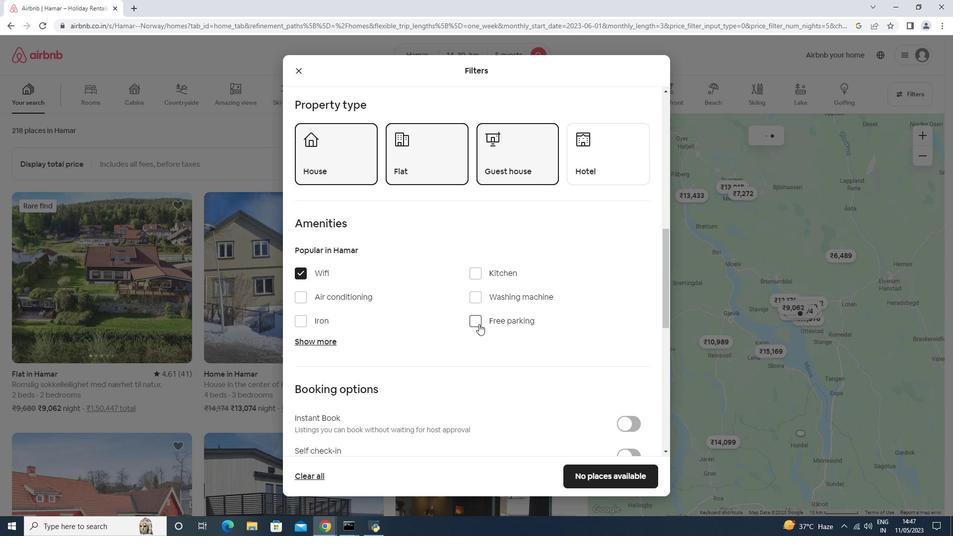 
Action: Mouse moved to (336, 340)
Screenshot: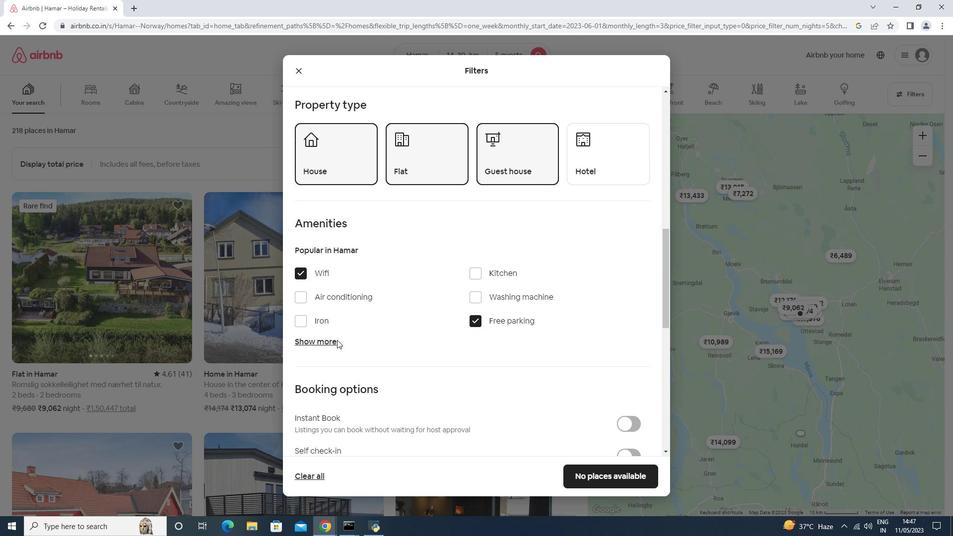 
Action: Mouse pressed left at (336, 340)
Screenshot: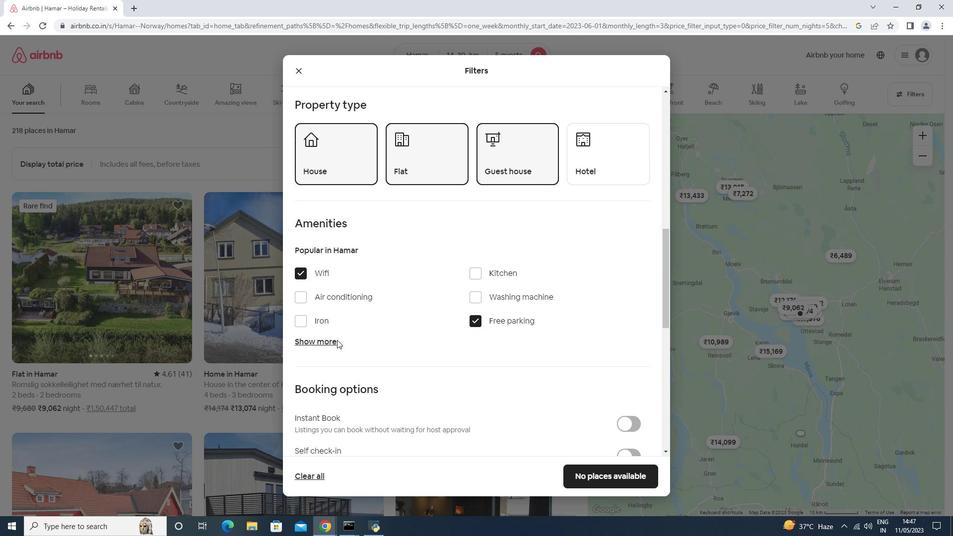 
Action: Mouse scrolled (336, 339) with delta (0, 0)
Screenshot: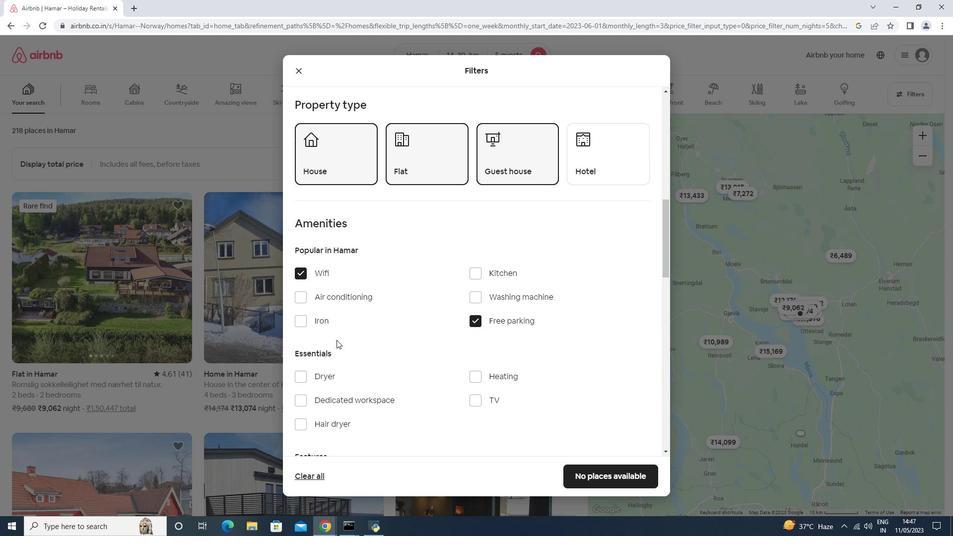 
Action: Mouse scrolled (336, 339) with delta (0, 0)
Screenshot: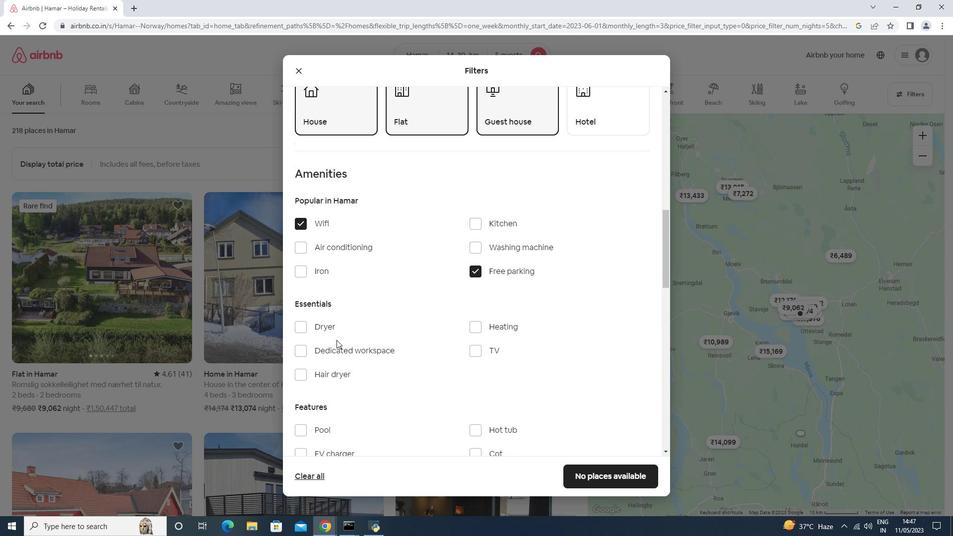 
Action: Mouse moved to (304, 425)
Screenshot: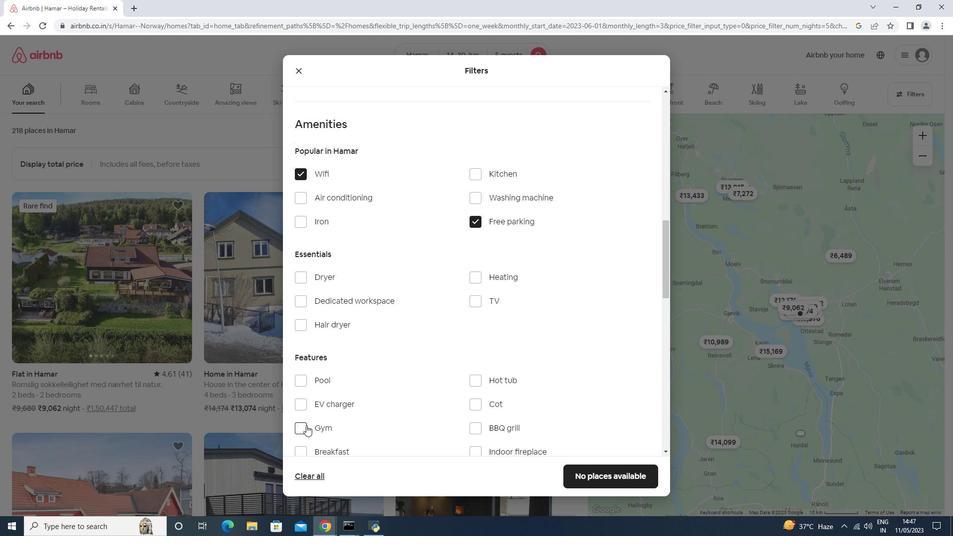 
Action: Mouse pressed left at (304, 425)
Screenshot: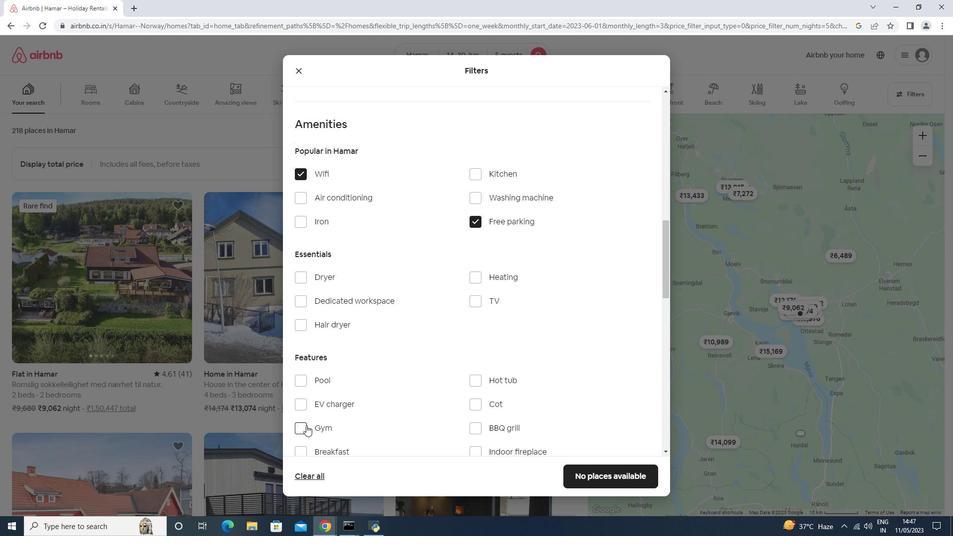 
Action: Mouse moved to (299, 451)
Screenshot: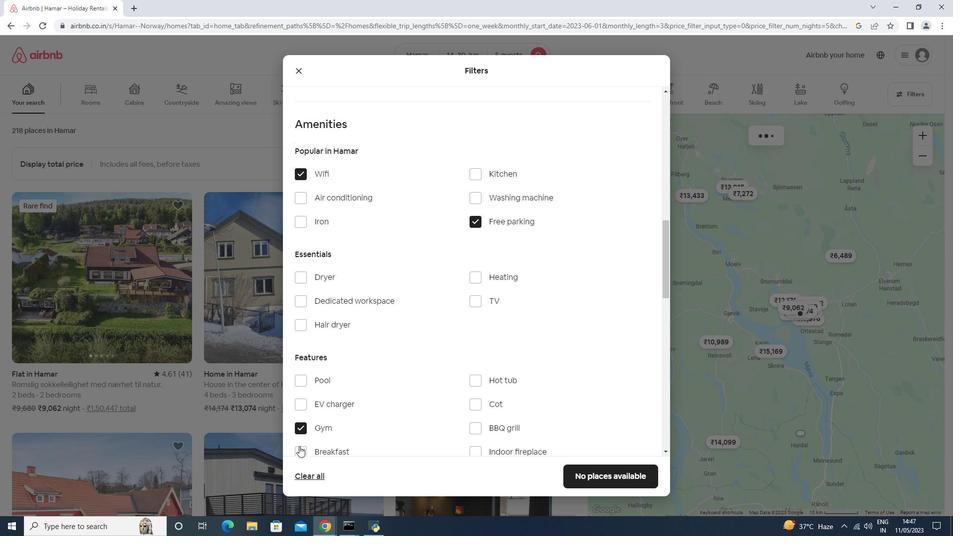 
Action: Mouse pressed left at (299, 451)
Screenshot: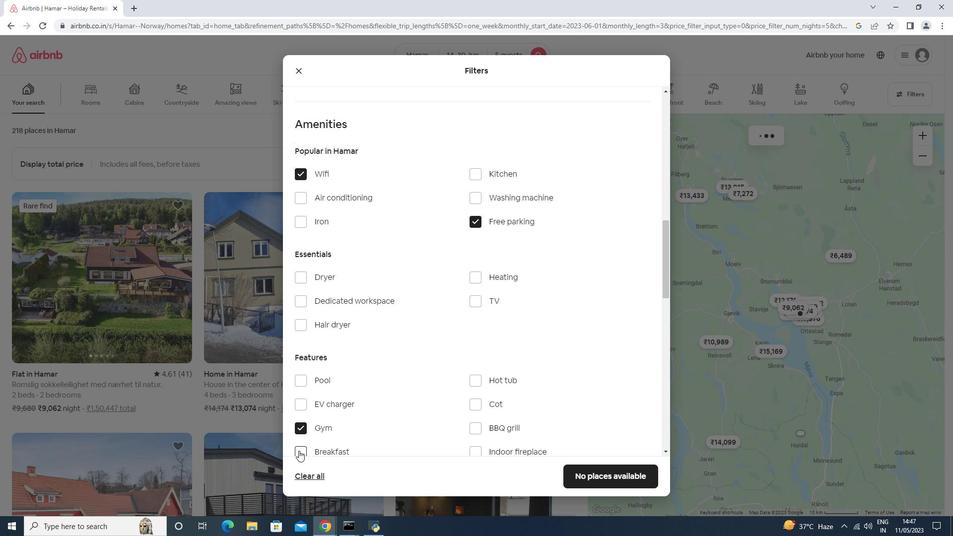 
Action: Mouse moved to (303, 447)
Screenshot: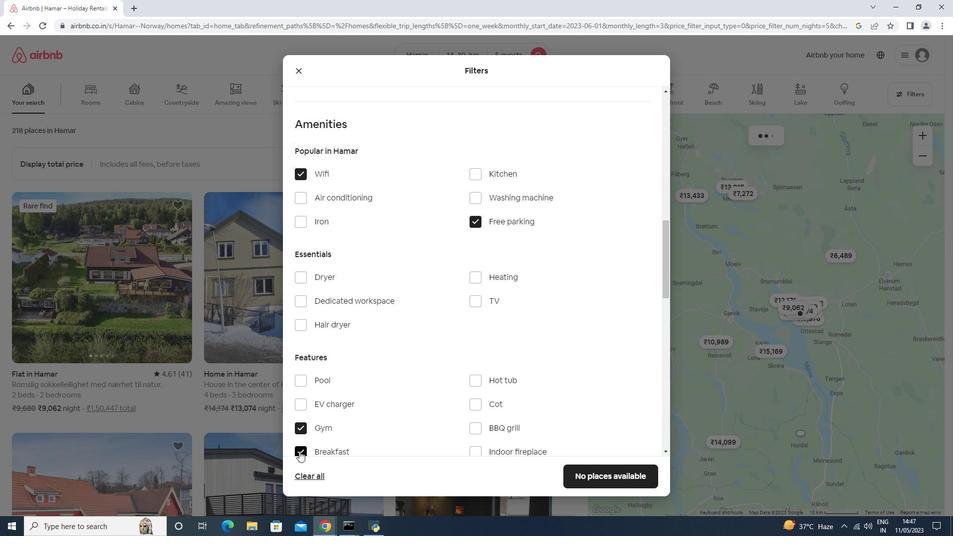 
Action: Mouse scrolled (303, 446) with delta (0, 0)
Screenshot: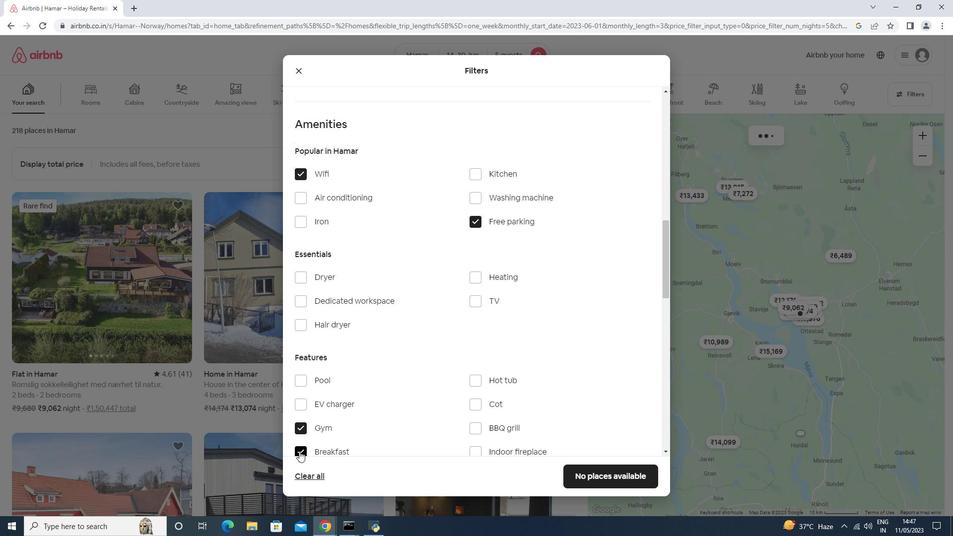 
Action: Mouse moved to (303, 446)
Screenshot: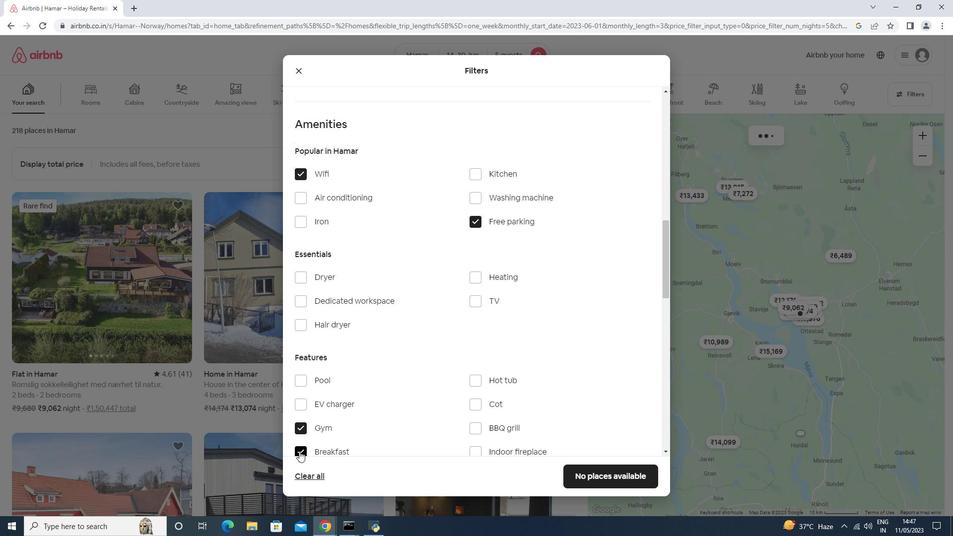 
Action: Mouse scrolled (303, 446) with delta (0, 0)
Screenshot: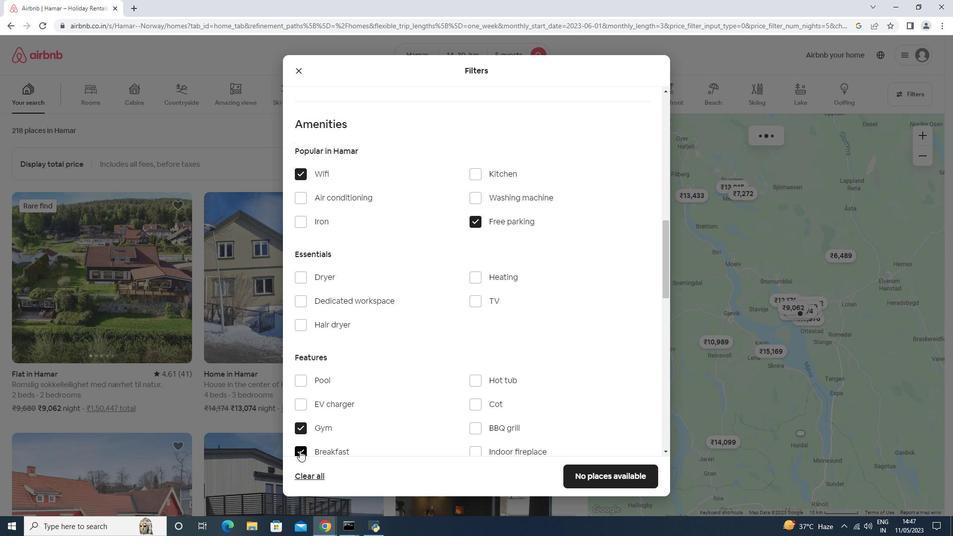 
Action: Mouse moved to (304, 445)
Screenshot: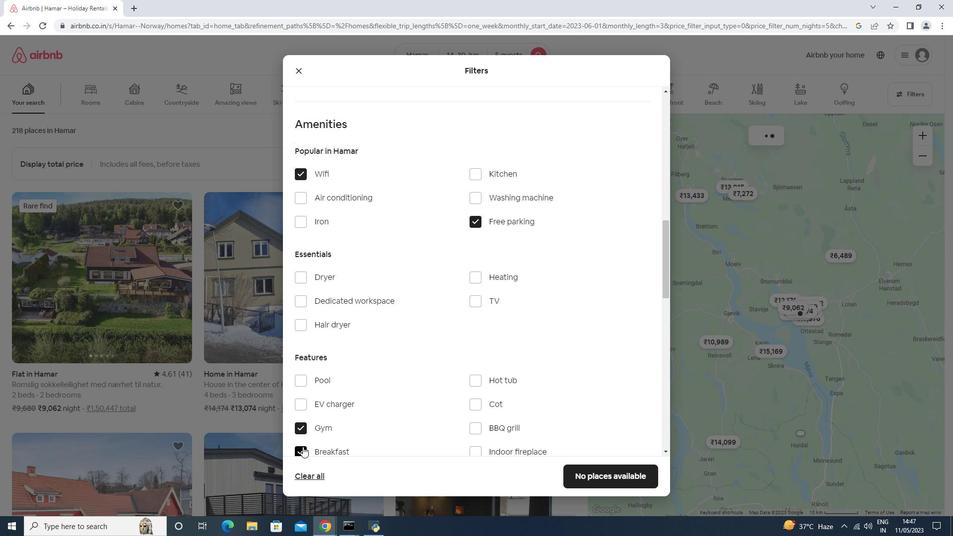 
Action: Mouse scrolled (303, 446) with delta (0, 0)
Screenshot: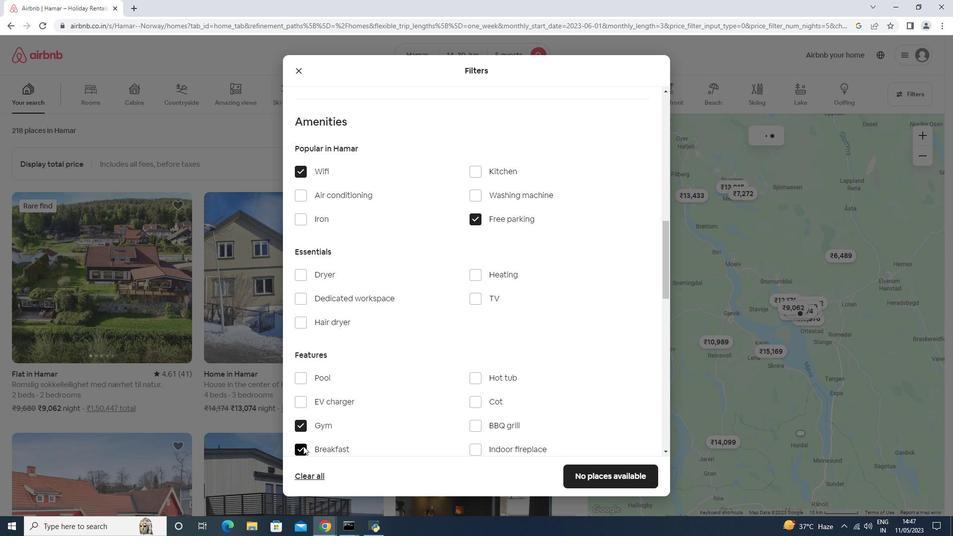 
Action: Mouse moved to (304, 445)
Screenshot: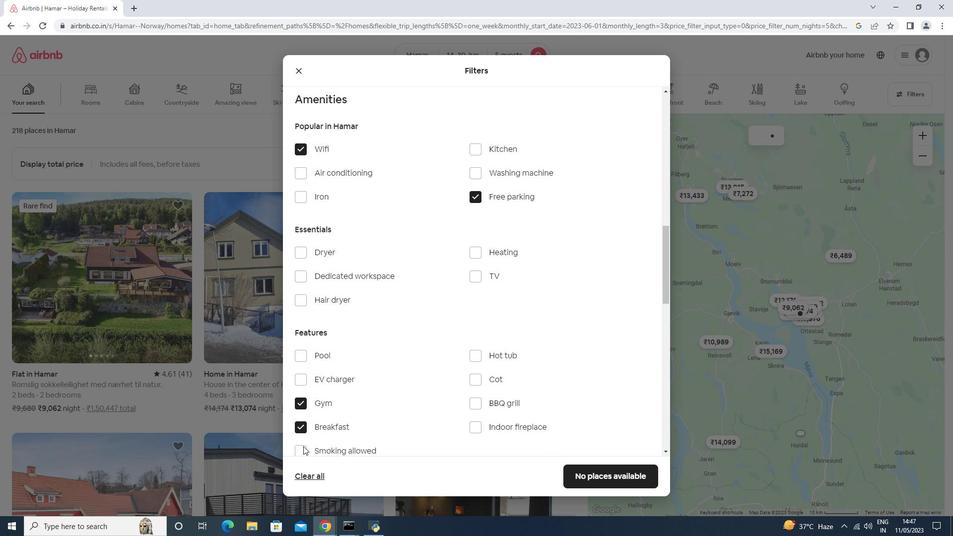
Action: Mouse scrolled (304, 445) with delta (0, 0)
Screenshot: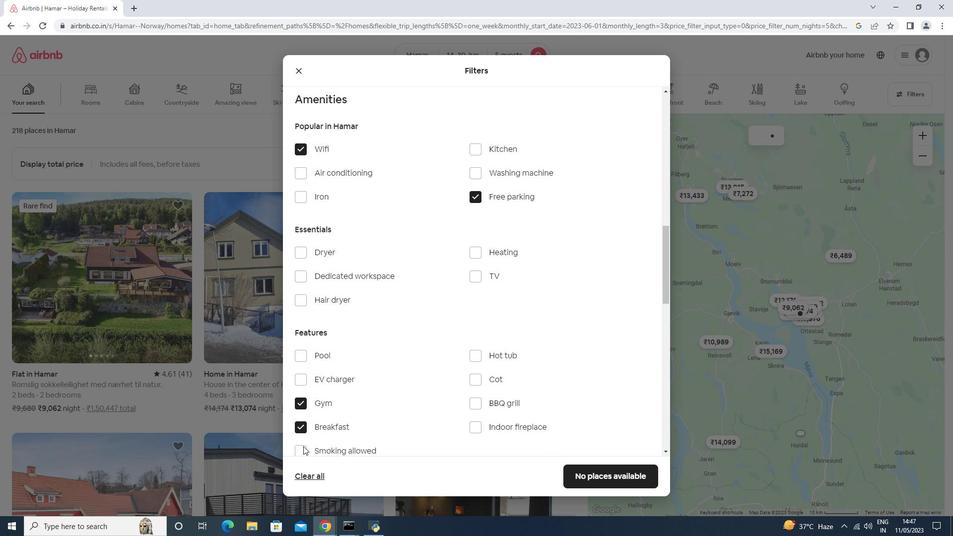 
Action: Mouse moved to (305, 443)
Screenshot: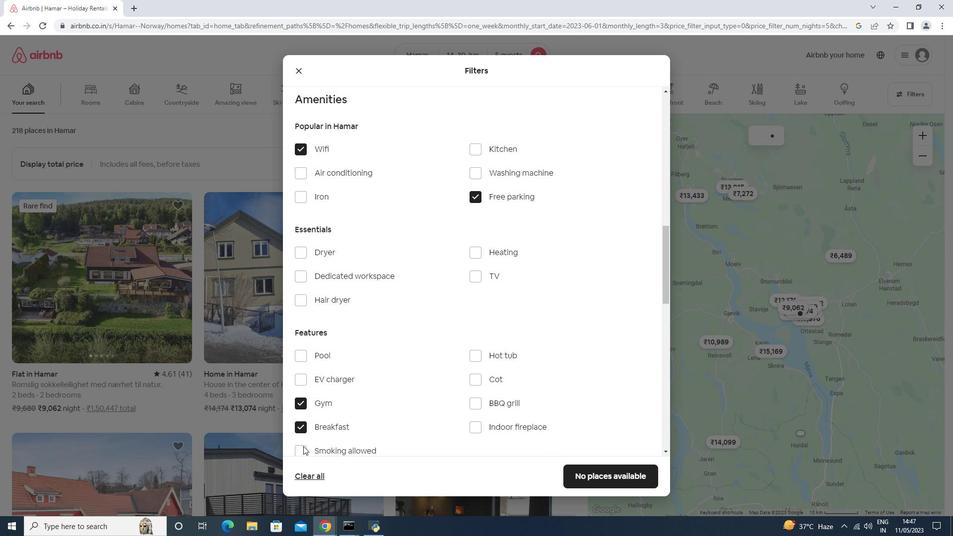 
Action: Mouse scrolled (304, 444) with delta (0, 0)
Screenshot: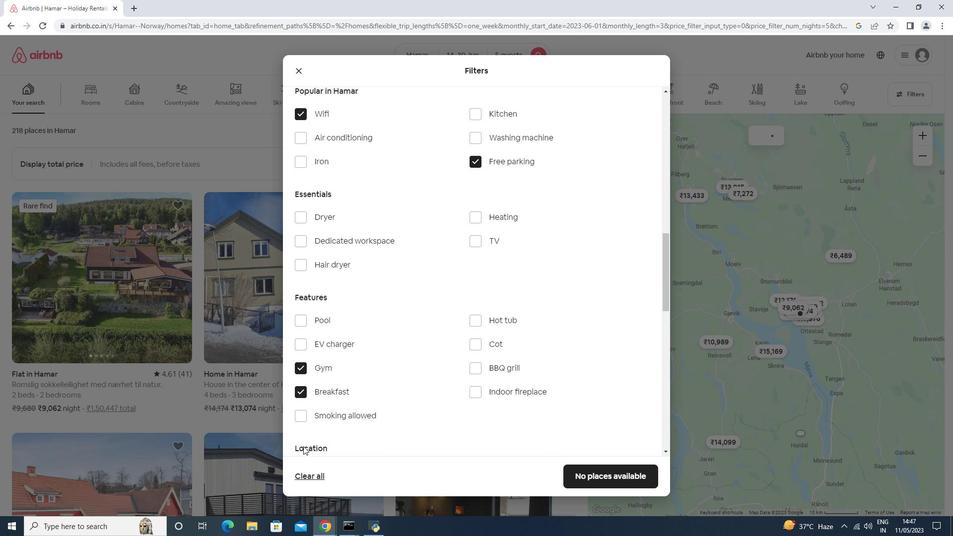 
Action: Mouse moved to (308, 437)
Screenshot: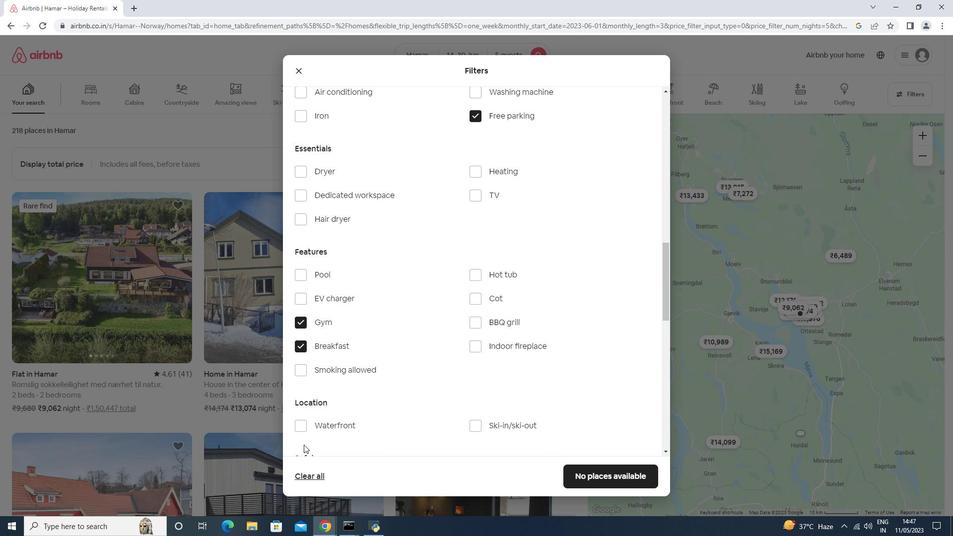 
Action: Mouse scrolled (308, 436) with delta (0, 0)
Screenshot: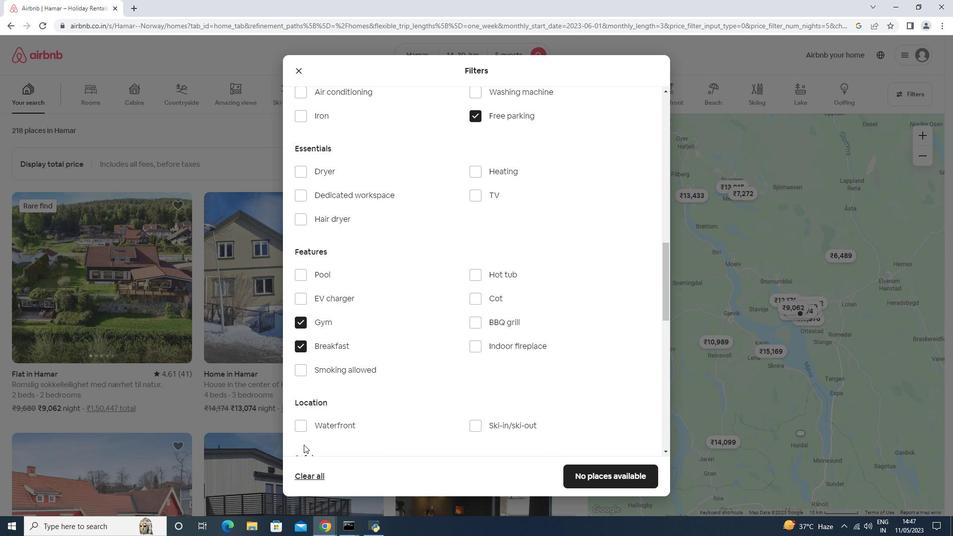 
Action: Mouse scrolled (308, 436) with delta (0, 0)
Screenshot: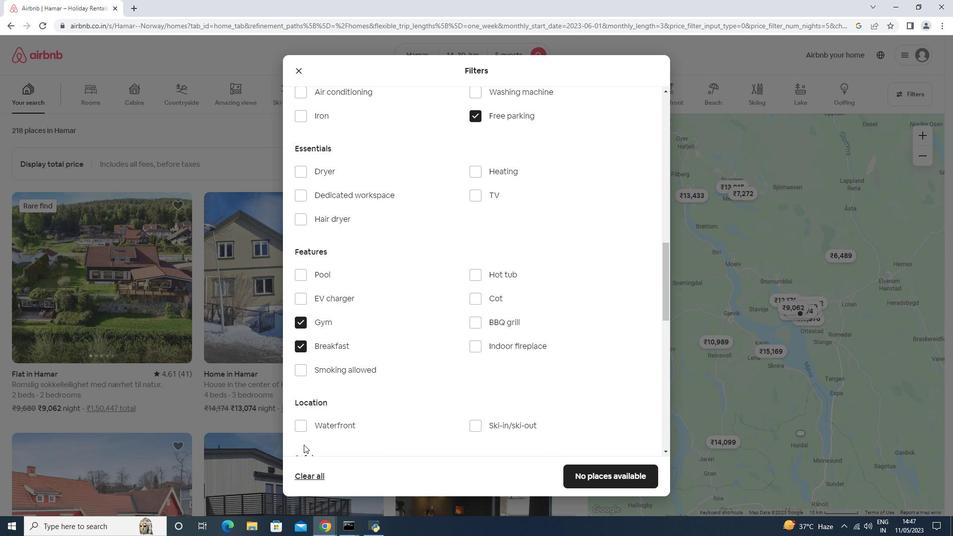 
Action: Mouse scrolled (308, 436) with delta (0, 0)
Screenshot: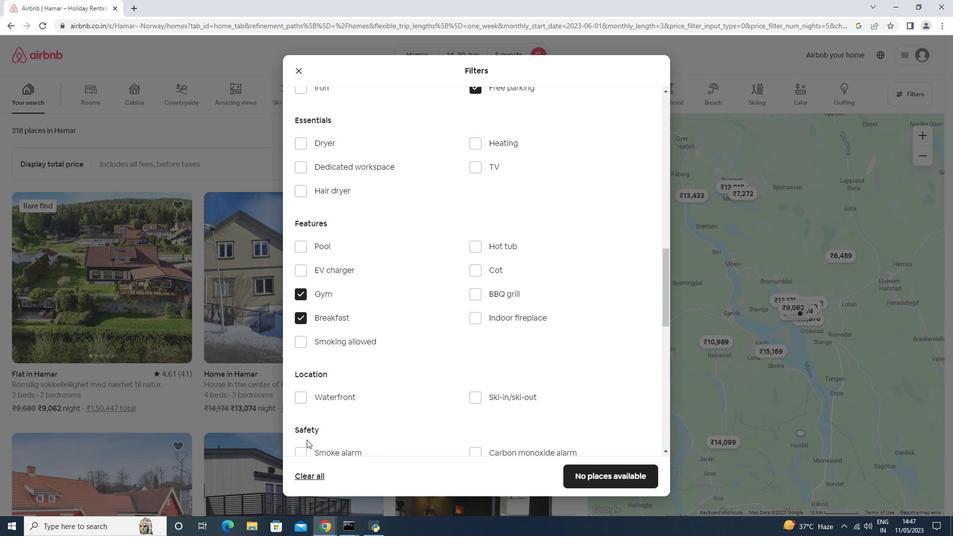 
Action: Mouse scrolled (308, 436) with delta (0, 0)
Screenshot: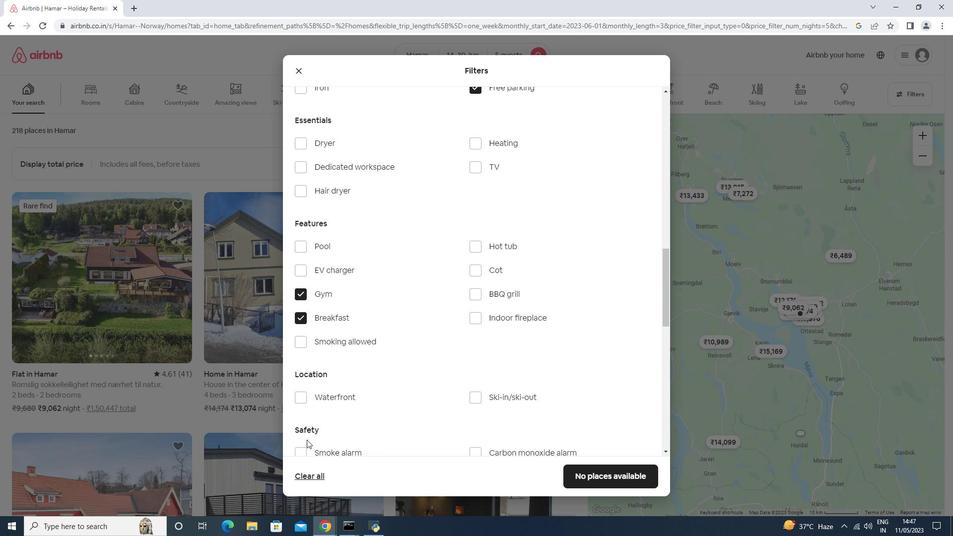
Action: Mouse scrolled (308, 436) with delta (0, 0)
Screenshot: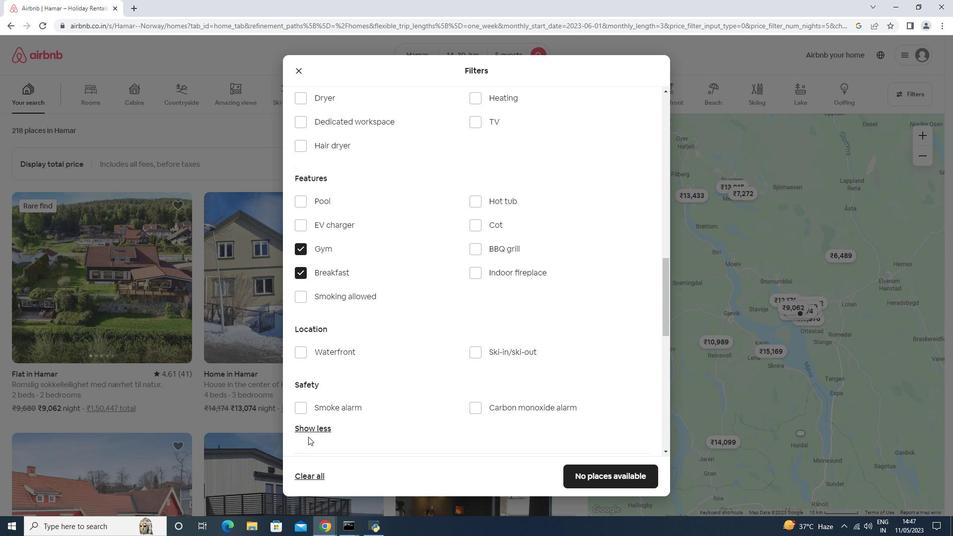 
Action: Mouse moved to (628, 225)
Screenshot: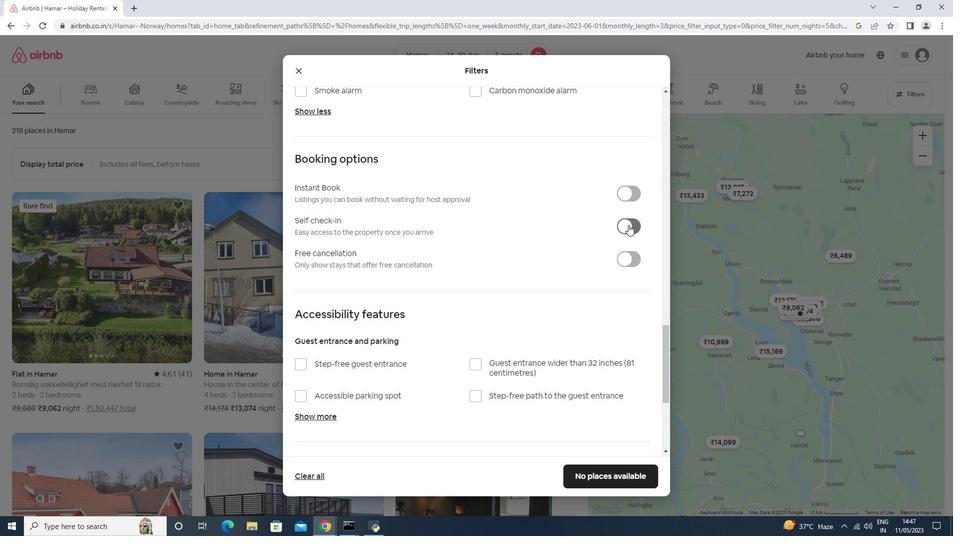 
Action: Mouse pressed left at (628, 225)
Screenshot: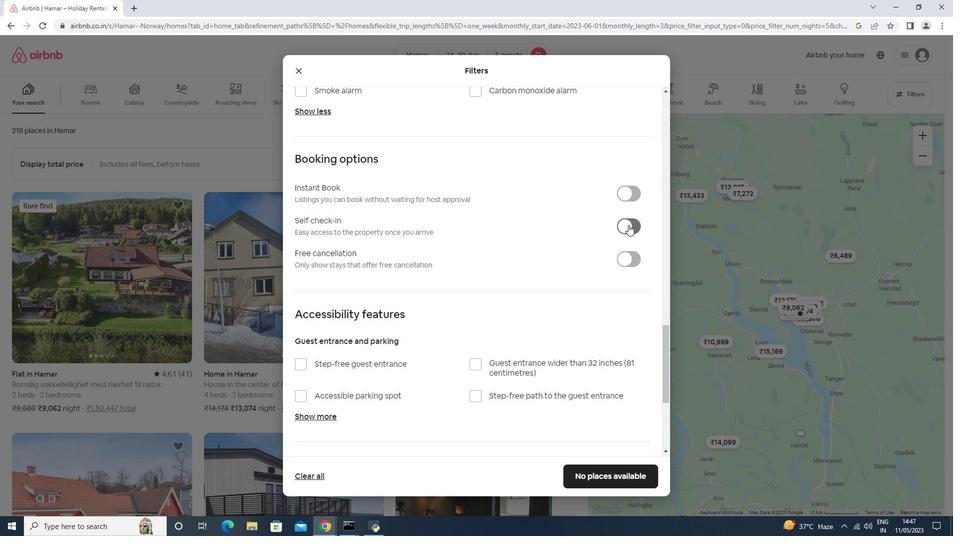 
Action: Mouse moved to (421, 324)
Screenshot: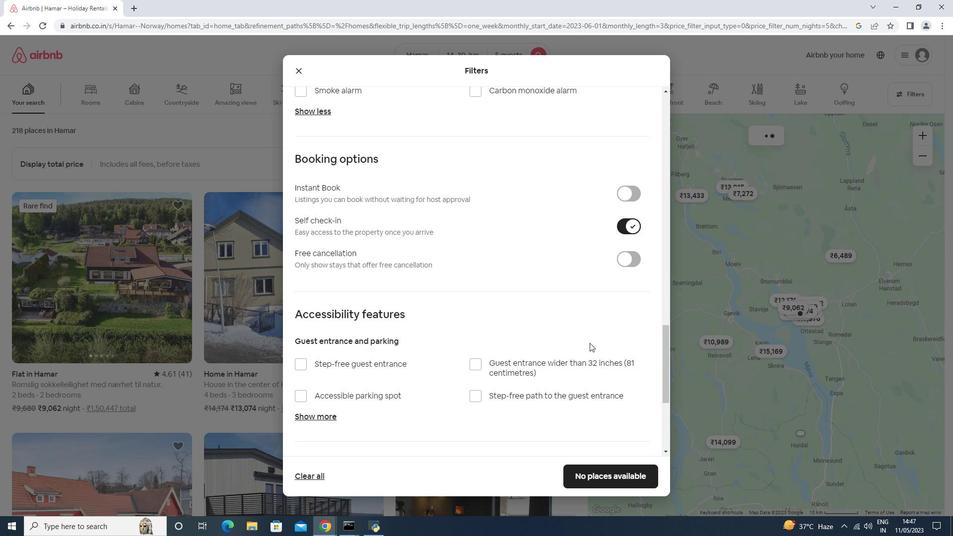 
Action: Mouse scrolled (421, 324) with delta (0, 0)
Screenshot: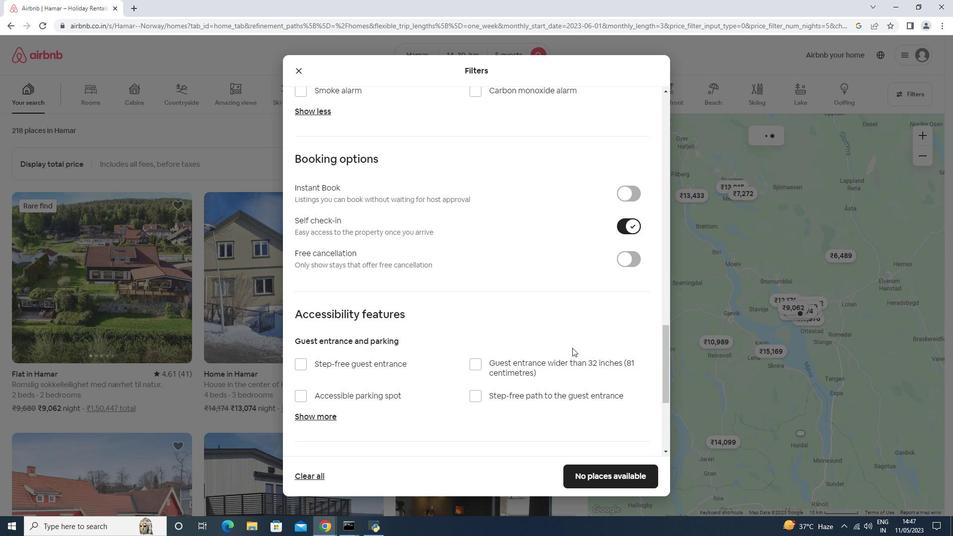 
Action: Mouse scrolled (421, 324) with delta (0, 0)
Screenshot: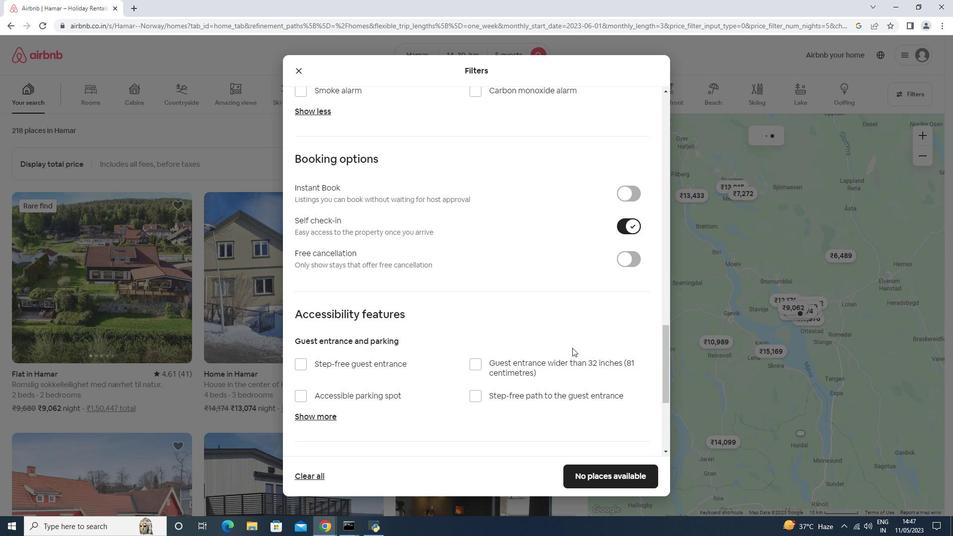
Action: Mouse scrolled (421, 324) with delta (0, 0)
Screenshot: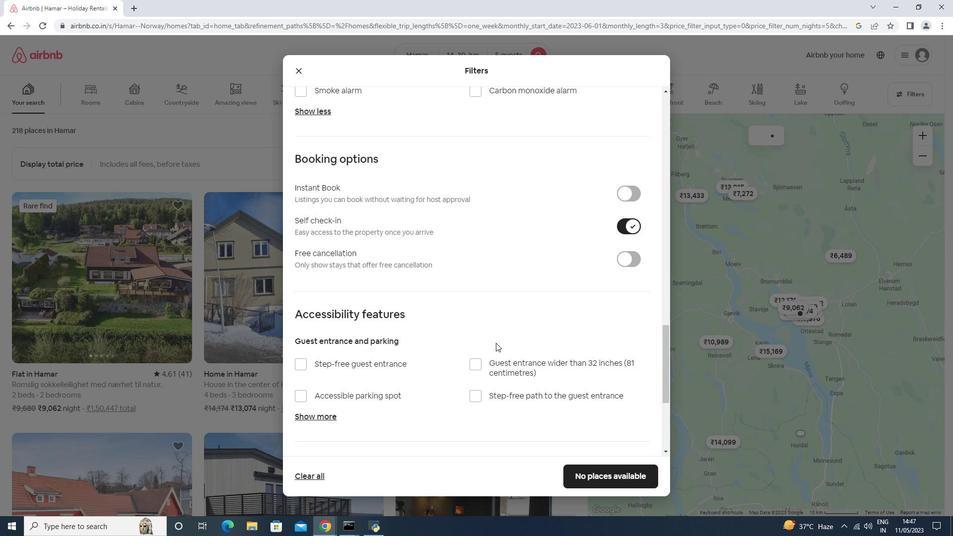 
Action: Mouse scrolled (421, 324) with delta (0, 0)
Screenshot: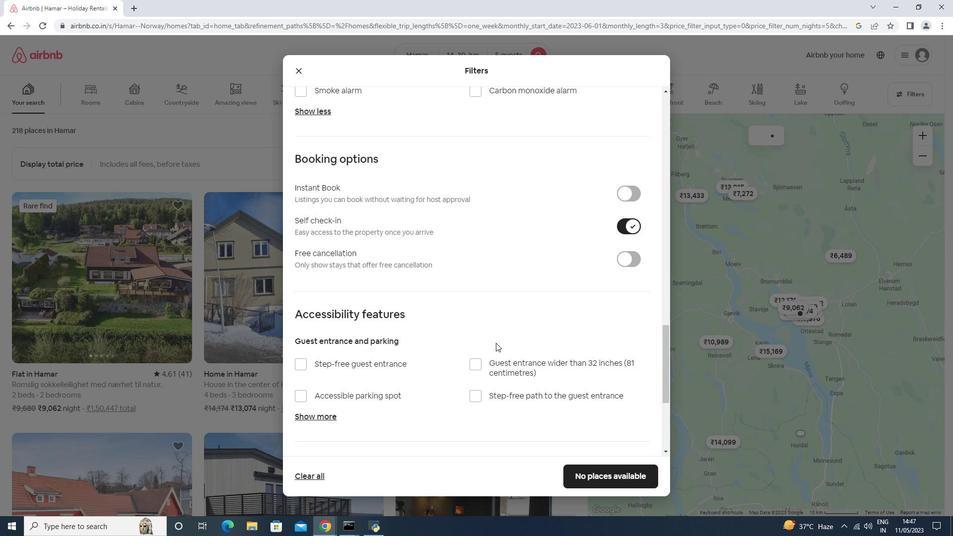 
Action: Mouse moved to (420, 324)
Screenshot: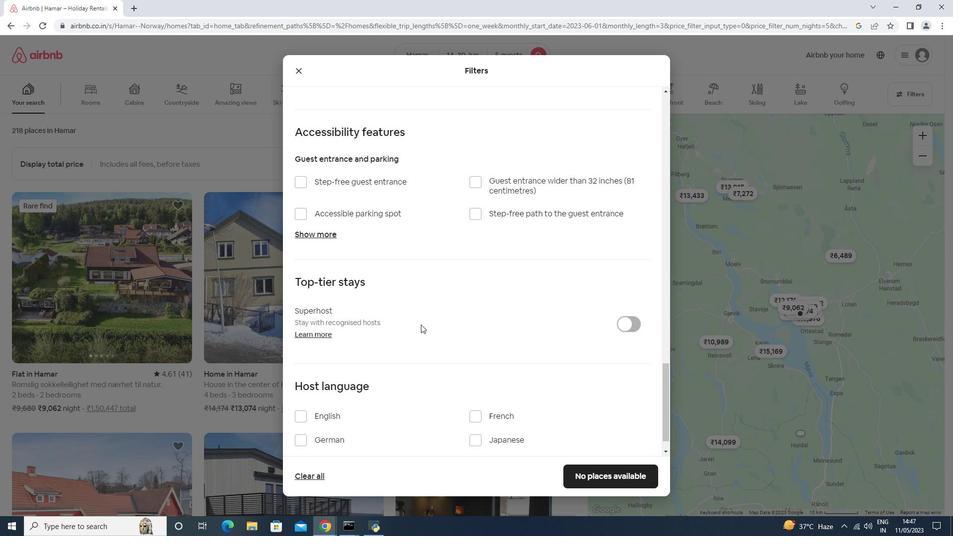 
Action: Mouse scrolled (420, 324) with delta (0, 0)
Screenshot: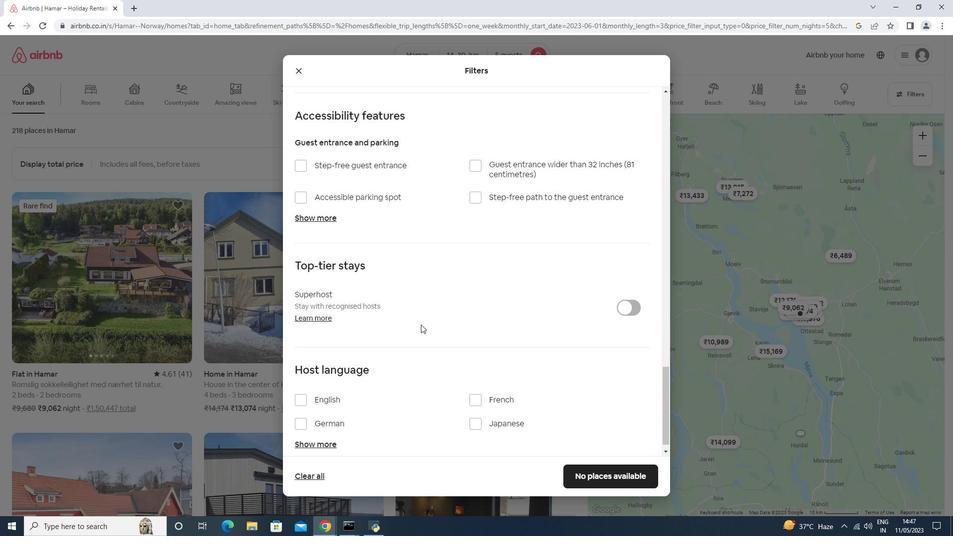
Action: Mouse moved to (402, 327)
Screenshot: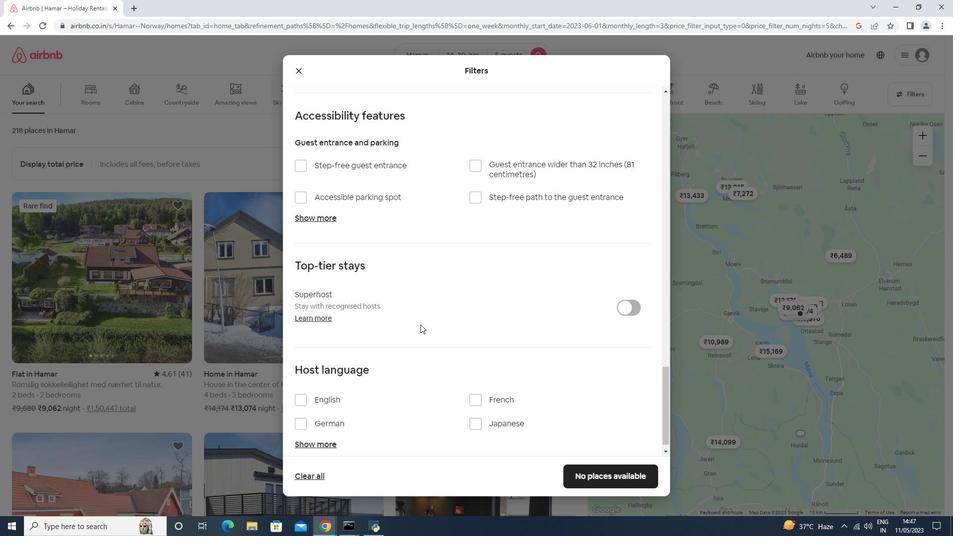 
Action: Mouse scrolled (419, 324) with delta (0, 0)
Screenshot: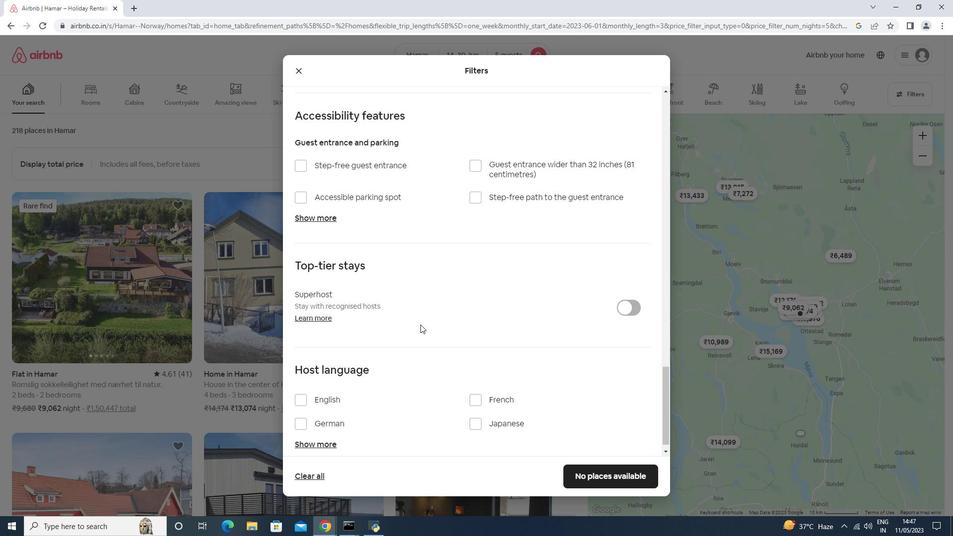 
Action: Mouse moved to (301, 387)
Screenshot: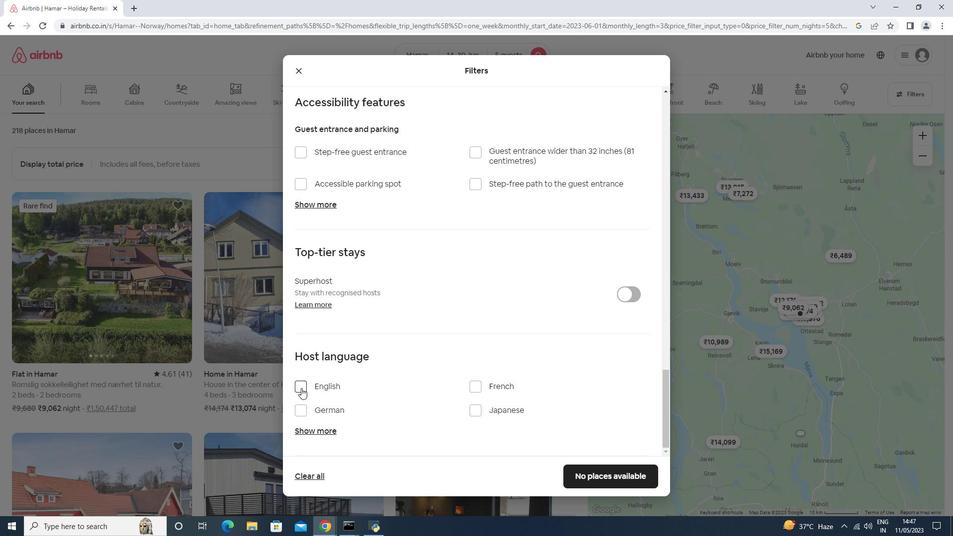 
Action: Mouse pressed left at (301, 387)
Screenshot: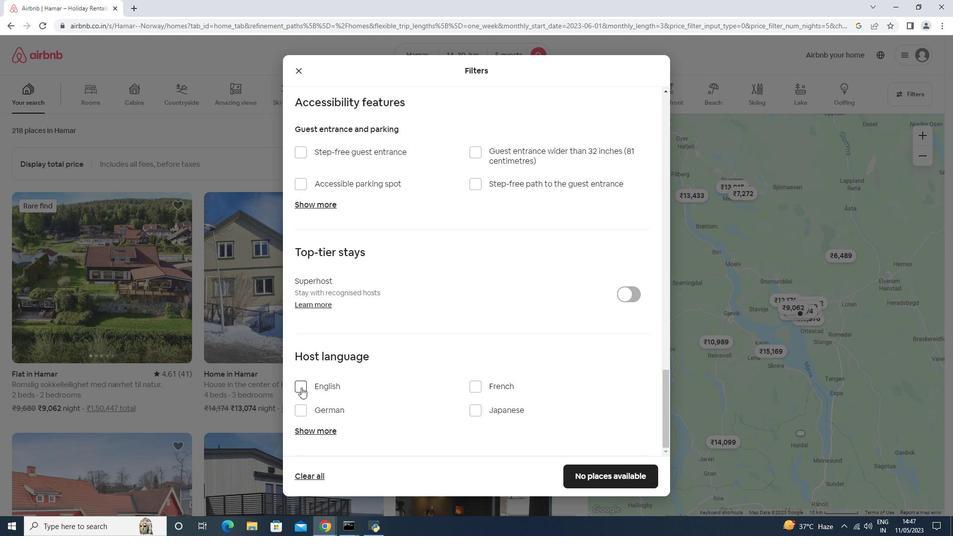 
Action: Mouse moved to (596, 476)
Screenshot: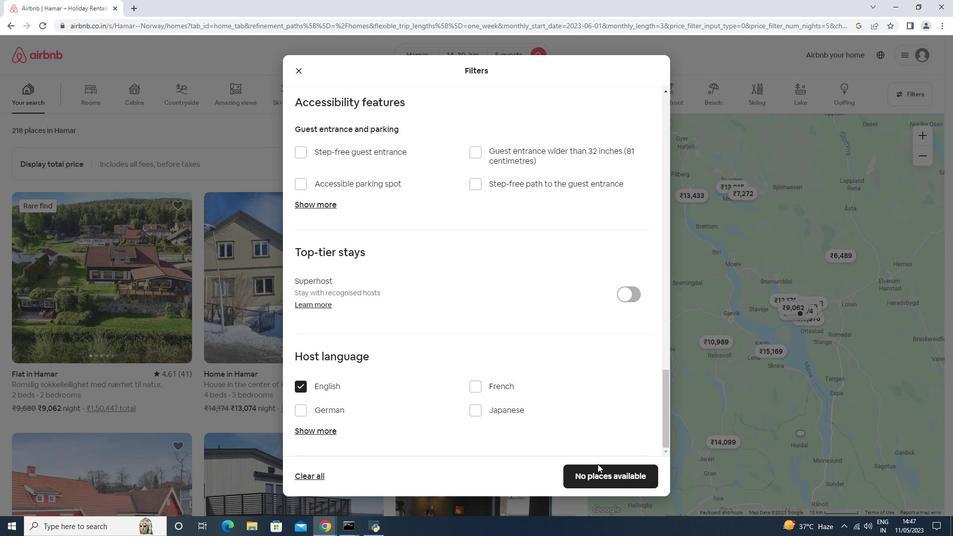 
Action: Mouse pressed left at (596, 476)
Screenshot: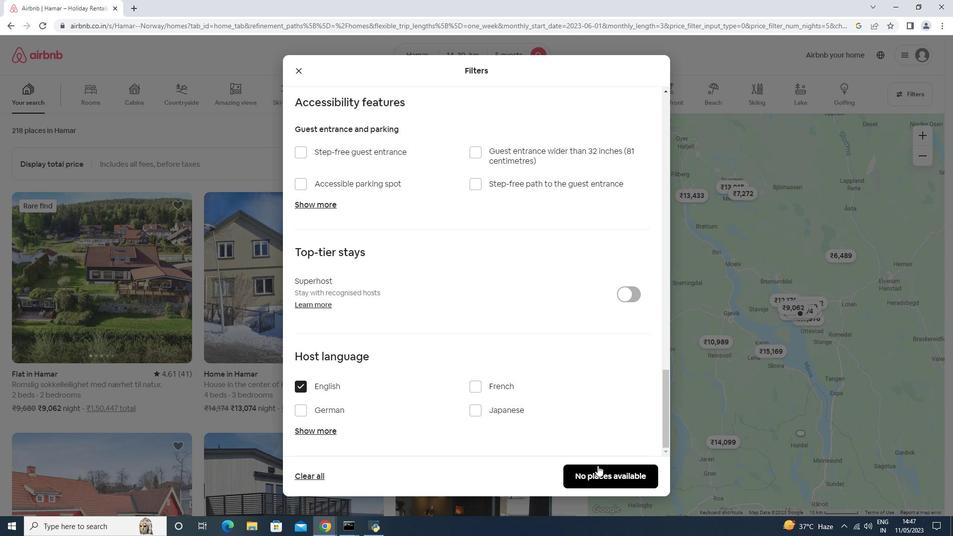 
Action: Mouse moved to (565, 419)
Screenshot: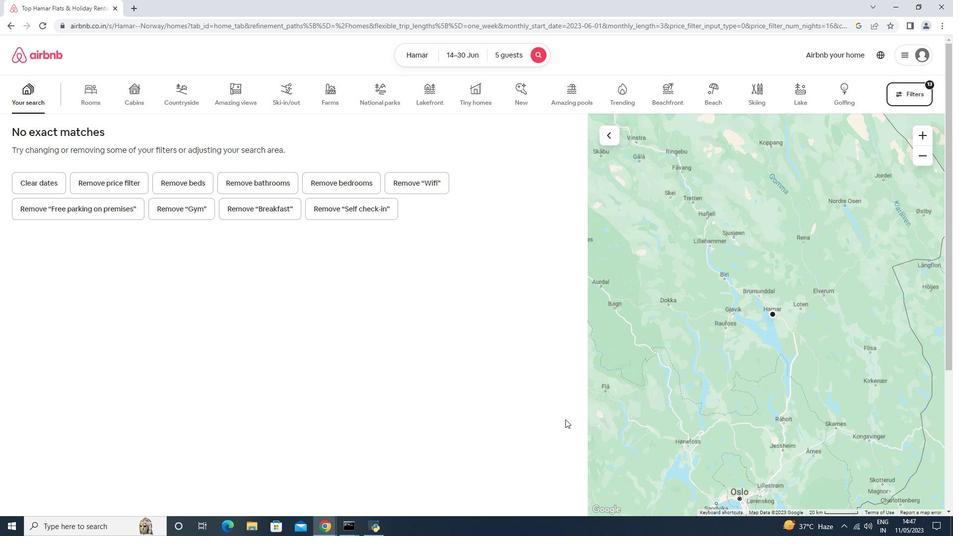 
